Task: In the Contact  VivianMoore116@wnyc.org, schedule and save the meeting with title: 'Introducing Our Products and Services ', Select date: '18 September, 2023', select start time: 11:00:AM. Add location on call (718) 987-6582 with meeting description: For further discussion on products, kindly join the meeting.. Logged in from softage.6@softage.net
Action: Mouse moved to (15, 82)
Screenshot: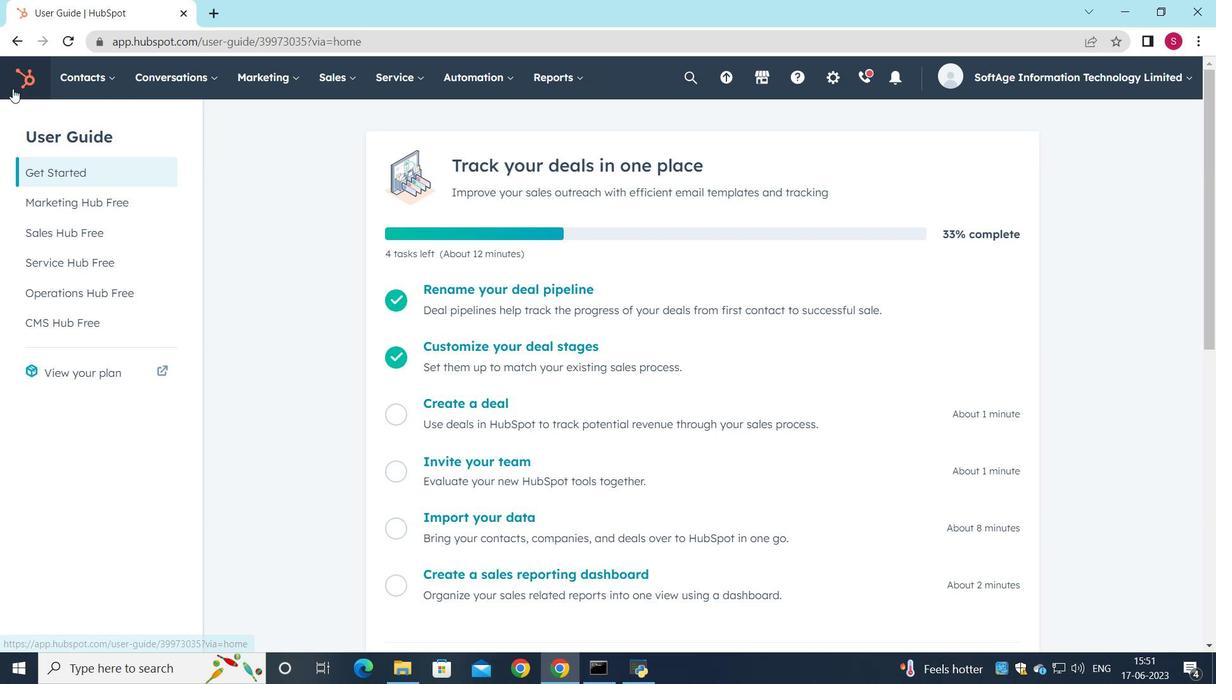 
Action: Mouse pressed left at (15, 82)
Screenshot: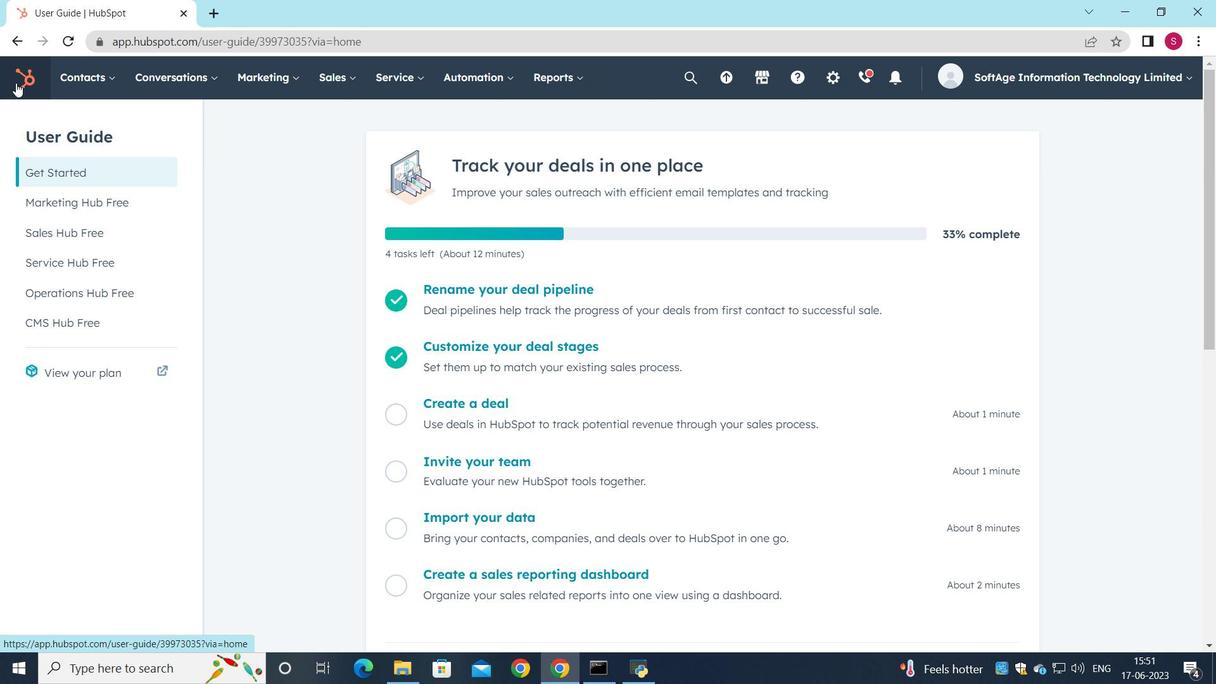 
Action: Mouse moved to (68, 71)
Screenshot: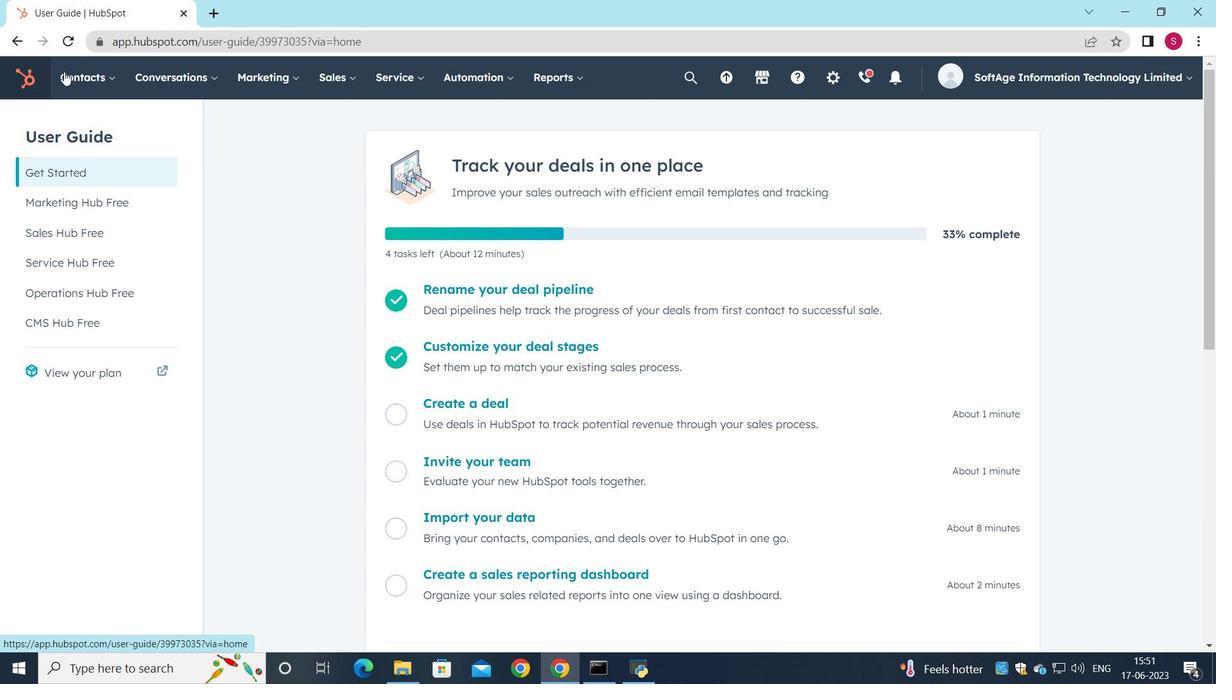 
Action: Mouse pressed left at (68, 71)
Screenshot: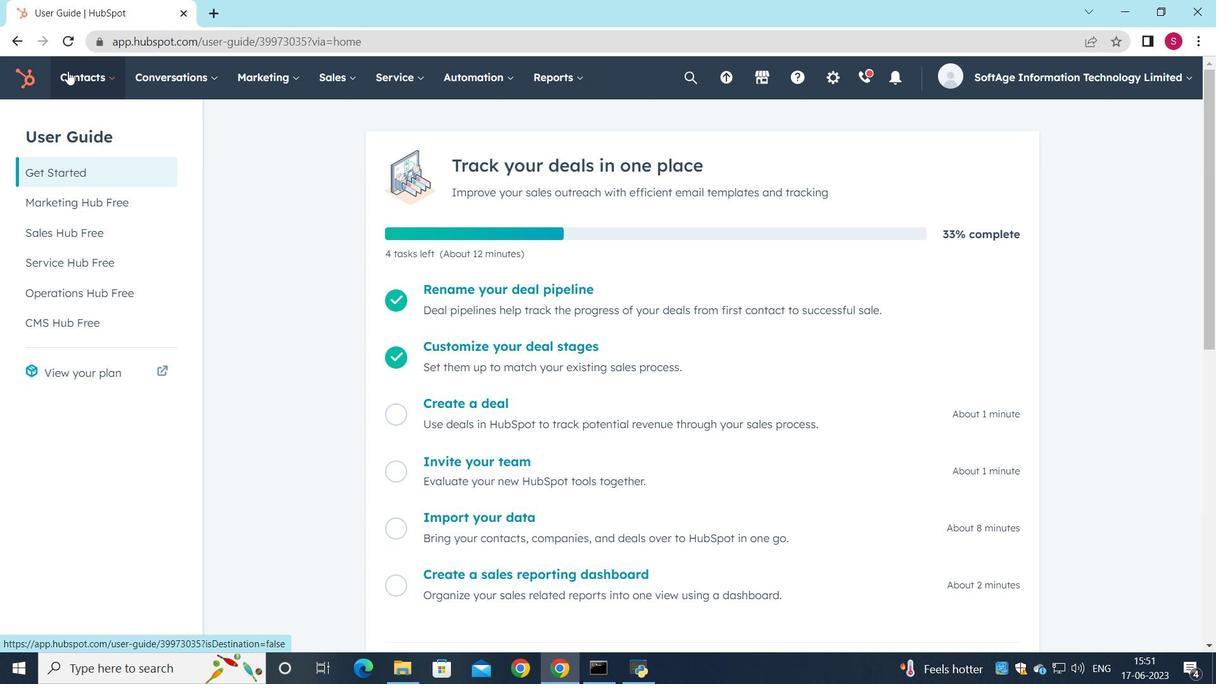 
Action: Mouse moved to (79, 119)
Screenshot: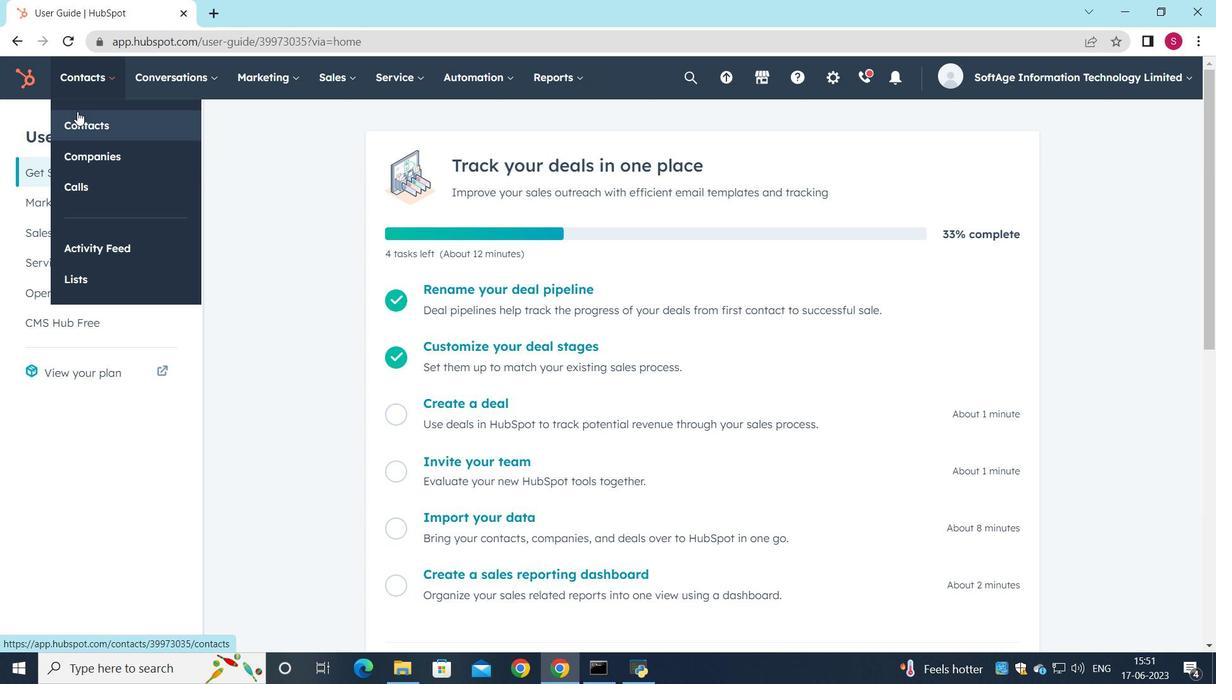 
Action: Mouse pressed left at (79, 119)
Screenshot: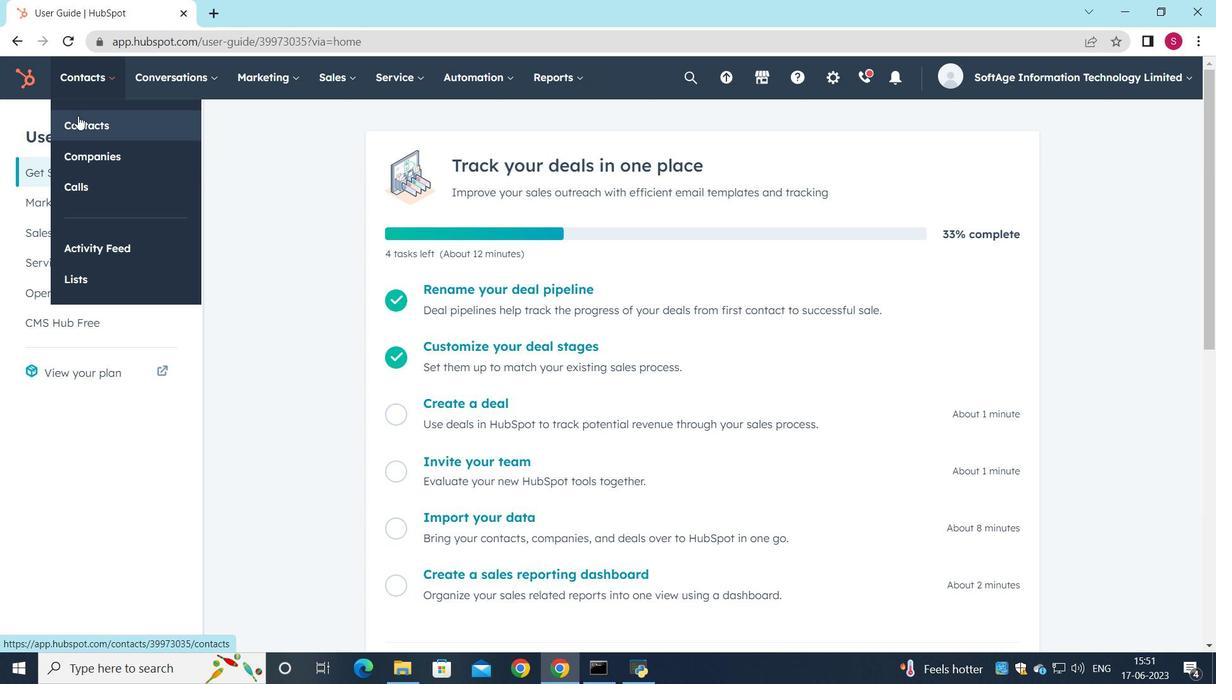 
Action: Mouse moved to (93, 258)
Screenshot: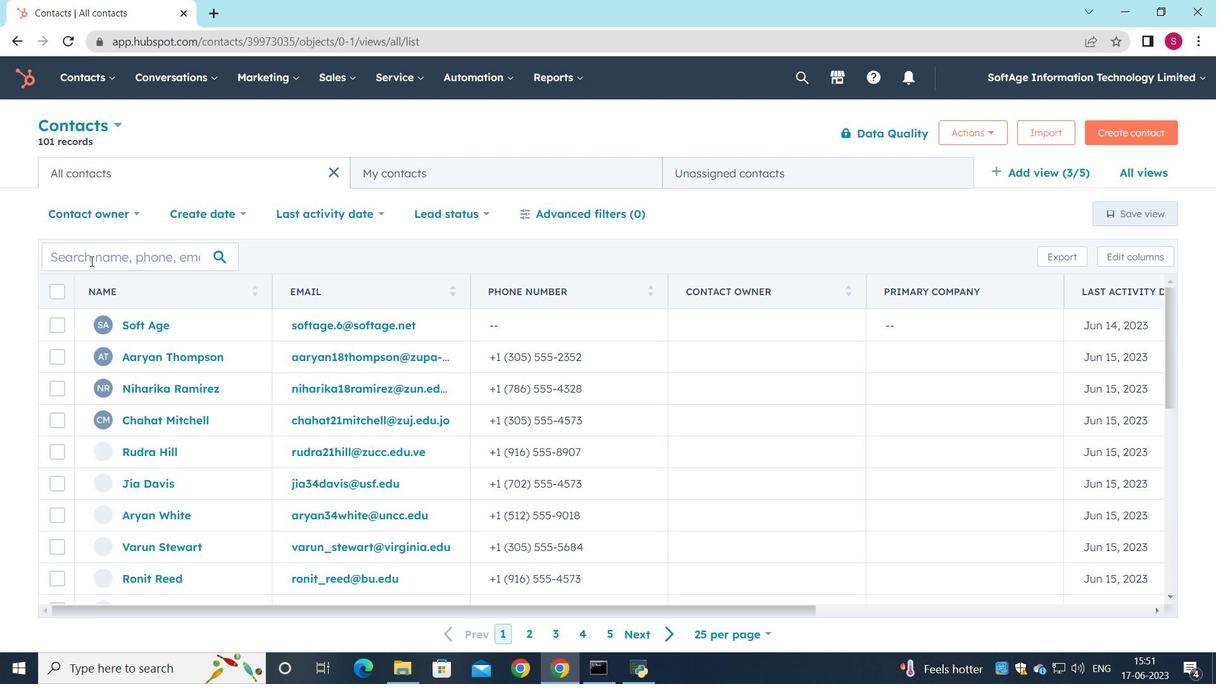 
Action: Mouse pressed left at (93, 258)
Screenshot: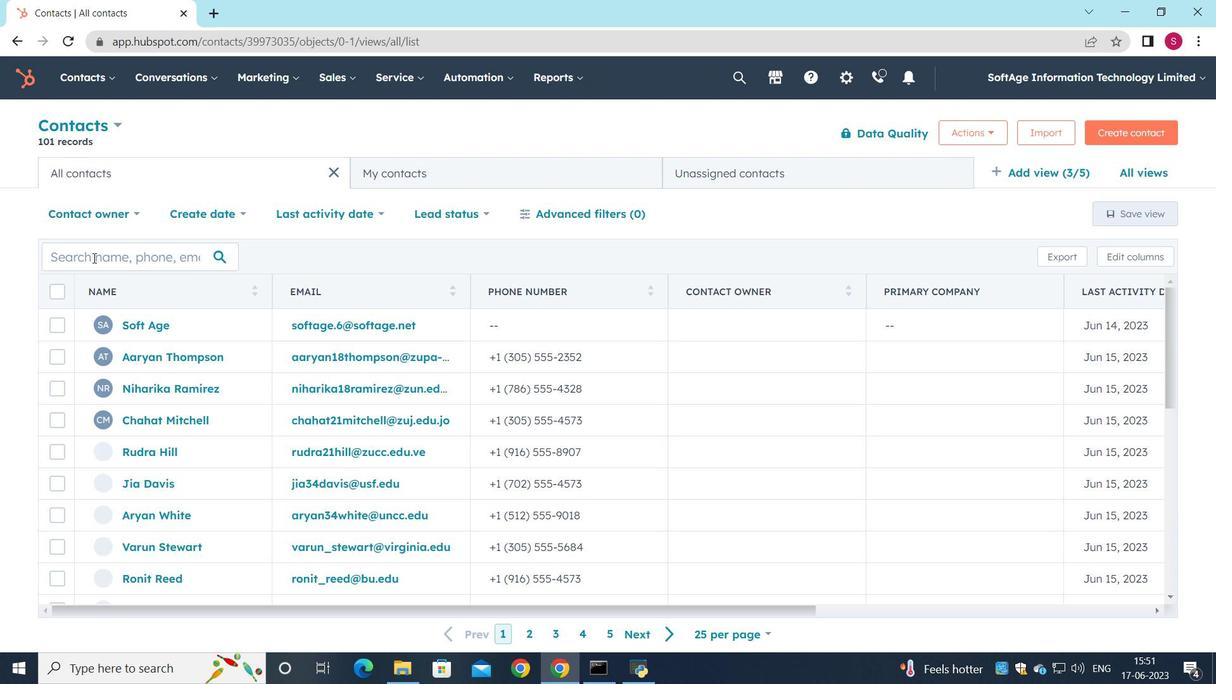 
Action: Mouse moved to (93, 258)
Screenshot: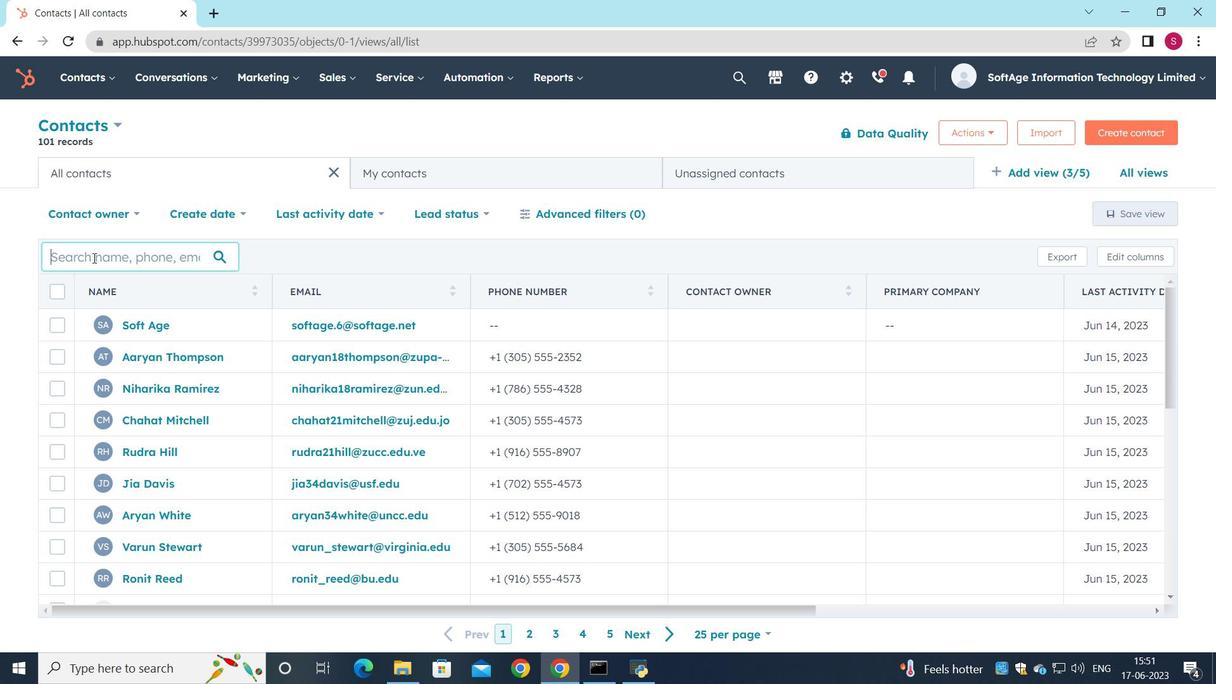 
Action: Key pressed <Key.shift>Vivian<Key.shift>Moore116<Key.shift>@wnyc.org
Screenshot: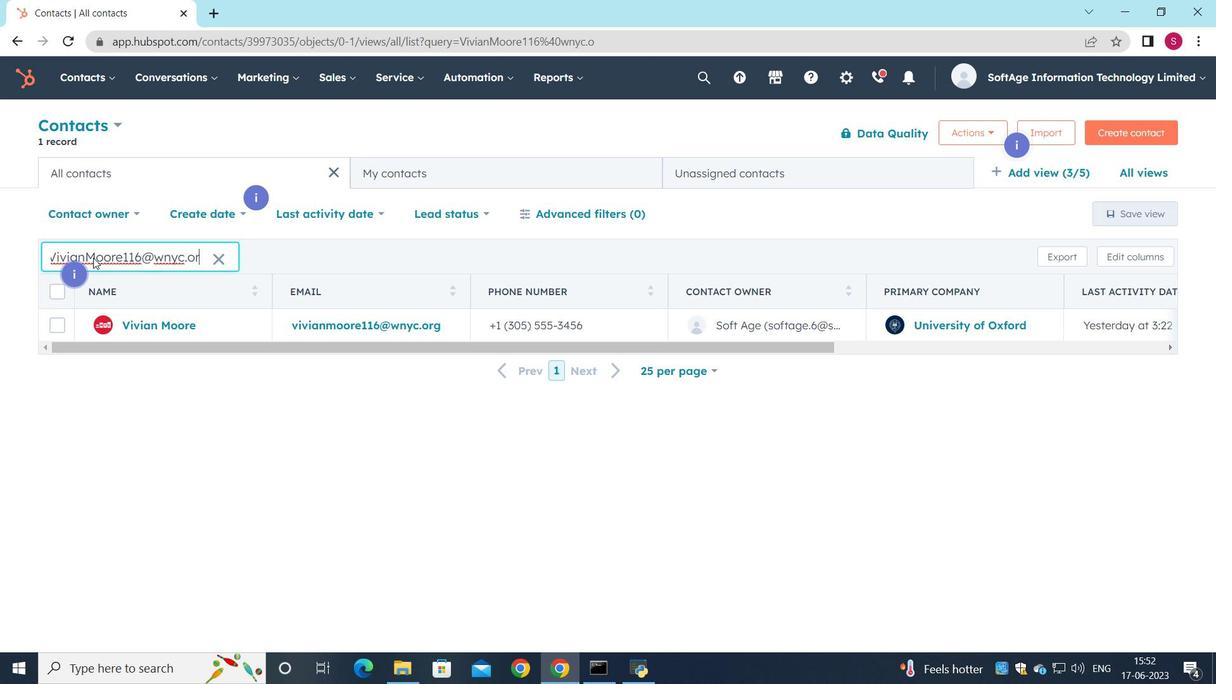 
Action: Mouse moved to (148, 326)
Screenshot: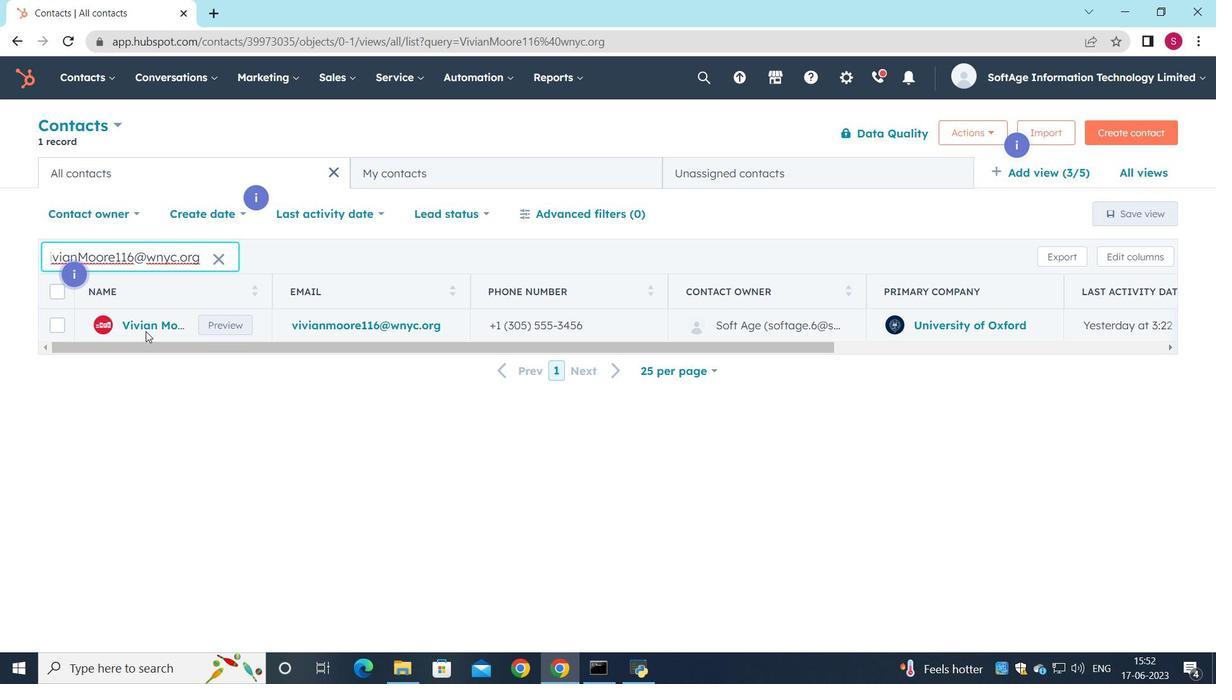 
Action: Mouse pressed left at (148, 326)
Screenshot: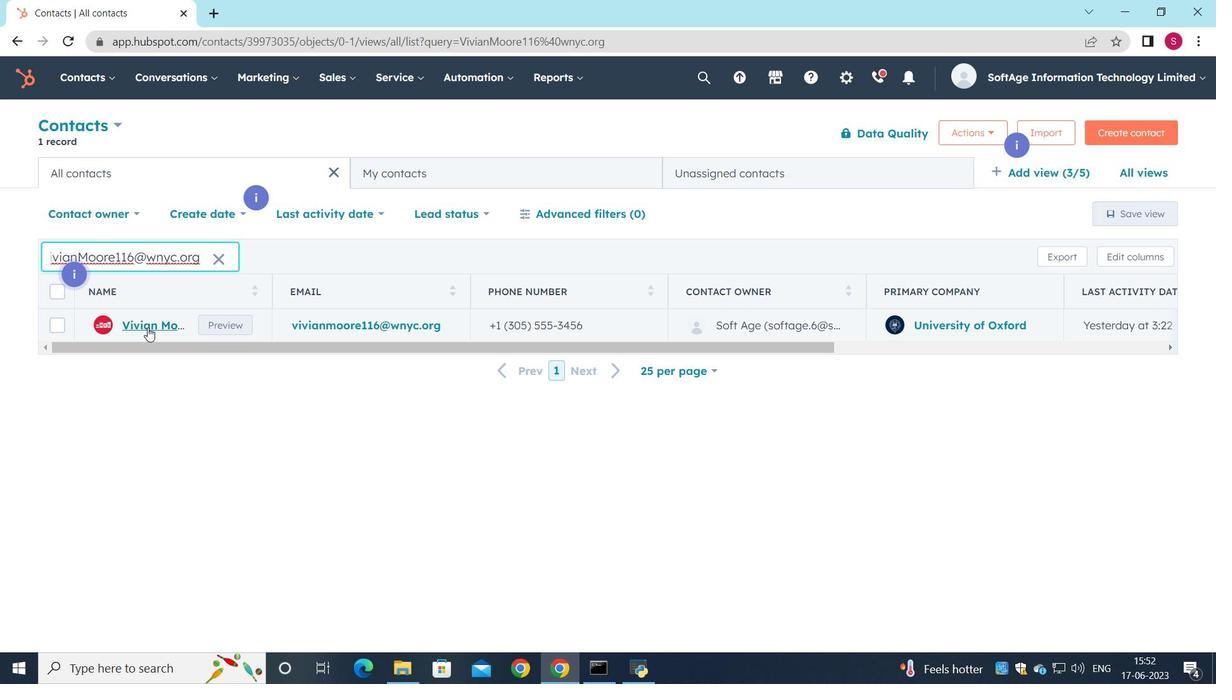 
Action: Mouse moved to (205, 279)
Screenshot: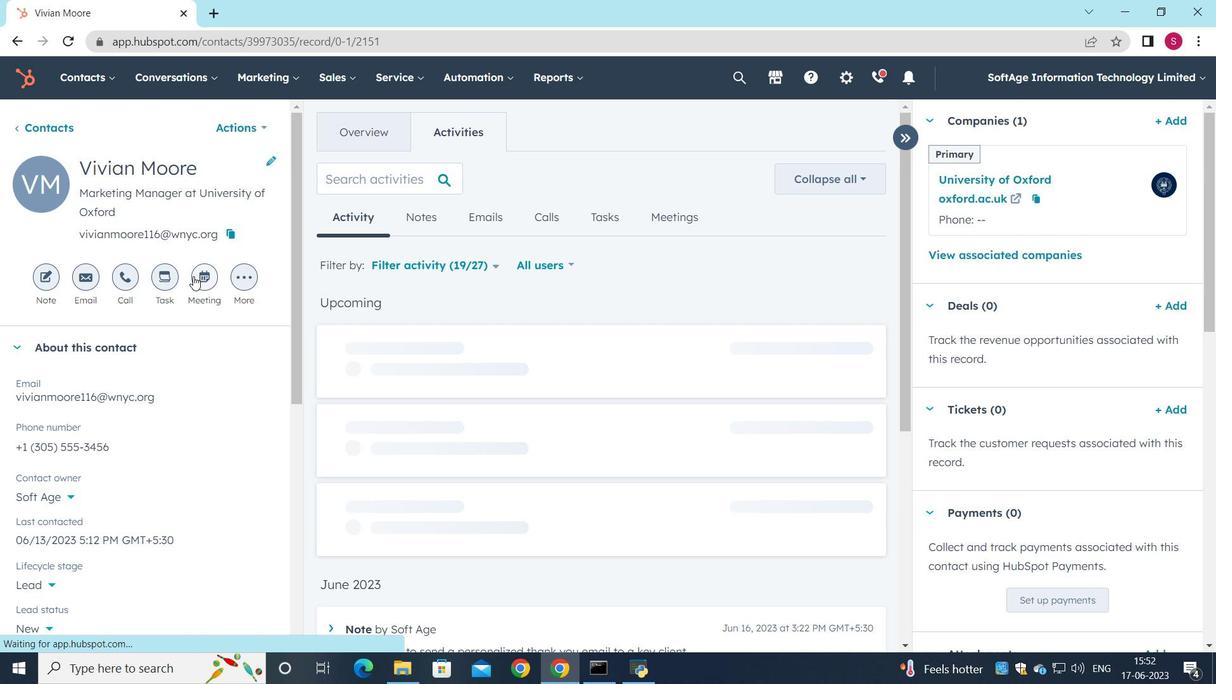 
Action: Mouse pressed left at (205, 279)
Screenshot: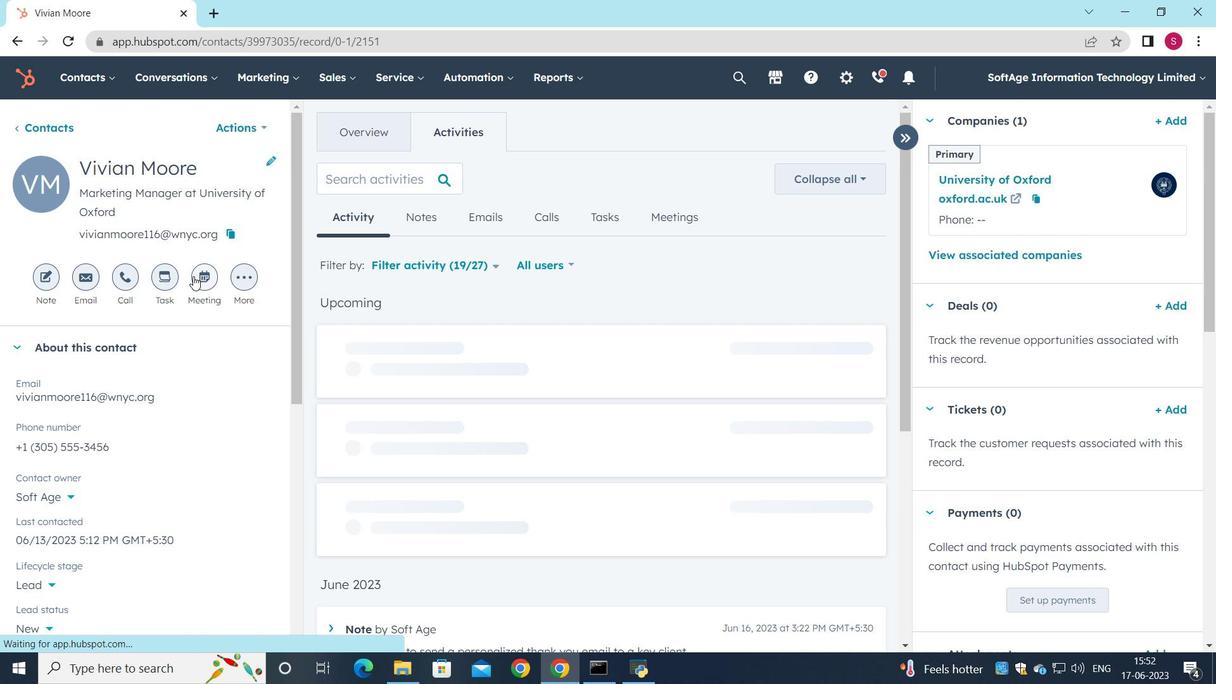 
Action: Mouse moved to (237, 250)
Screenshot: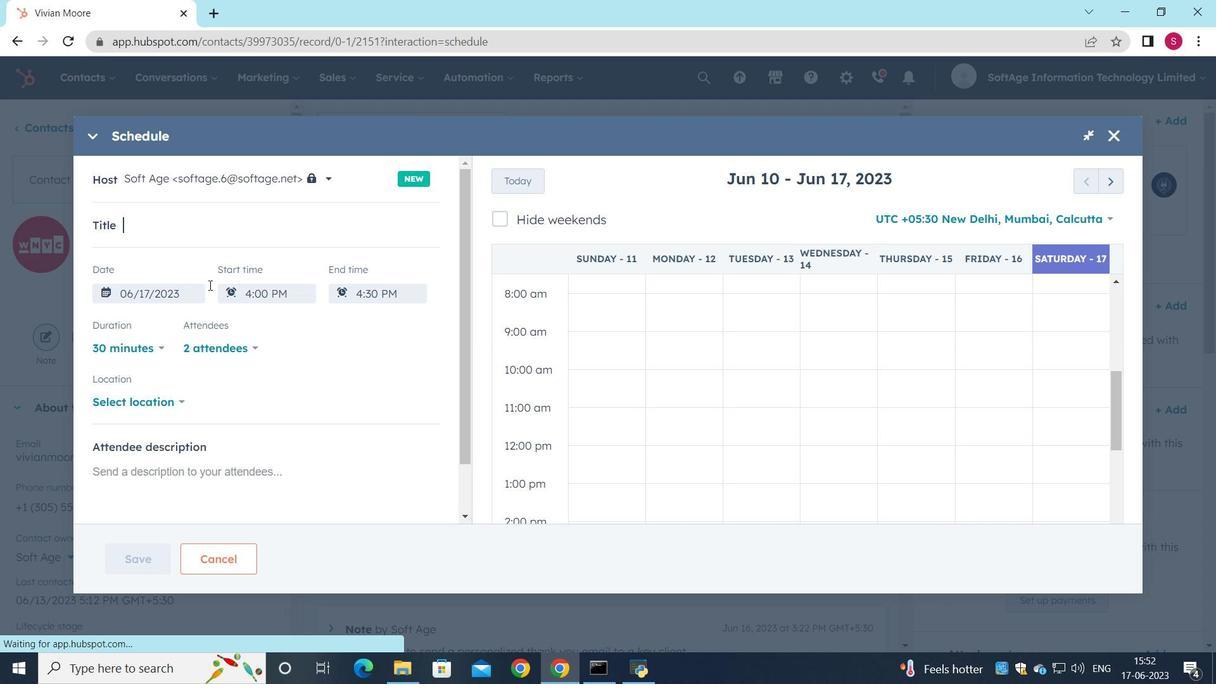 
Action: Key pressed <Key.shift_r>Introducing<Key.space><Key.shift>Our<Key.space><Key.shift><Key.shift>o<Key.backspace><Key.shift>Products<Key.space><Key.shift><Key.shift><Key.shift><Key.shift><Key.shift><Key.shift><Key.shift><Key.shift><Key.shift><Key.shift>And<Key.space><Key.shift>Services
Screenshot: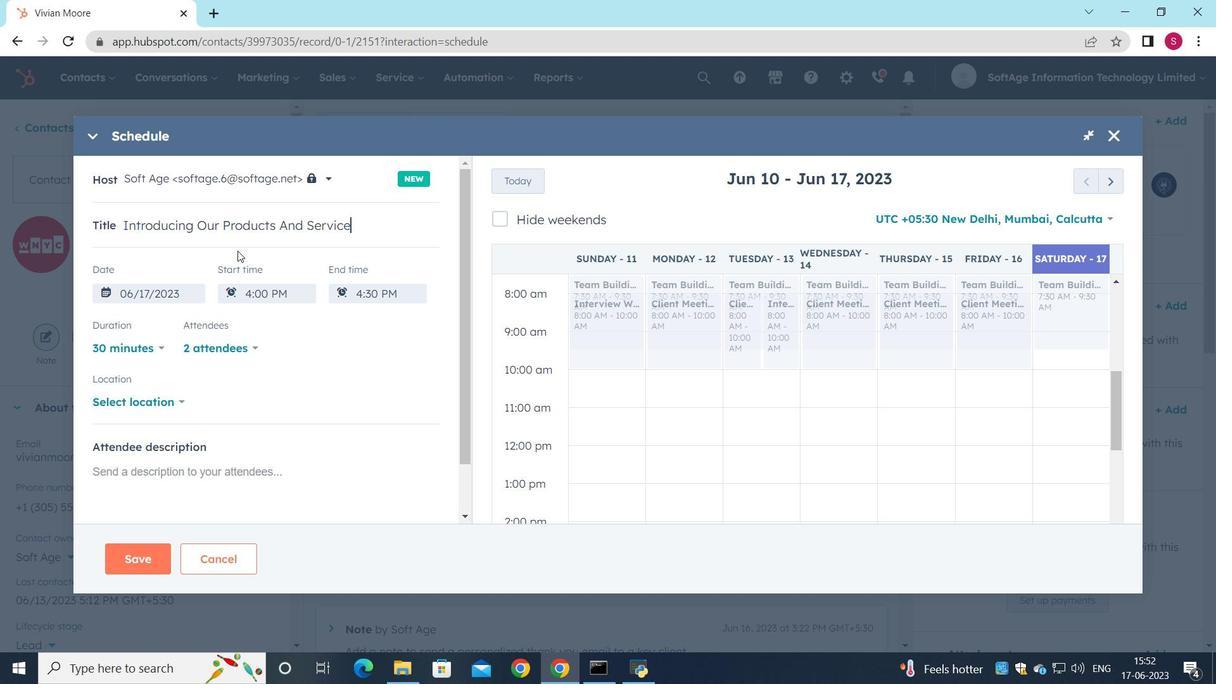 
Action: Mouse moved to (287, 226)
Screenshot: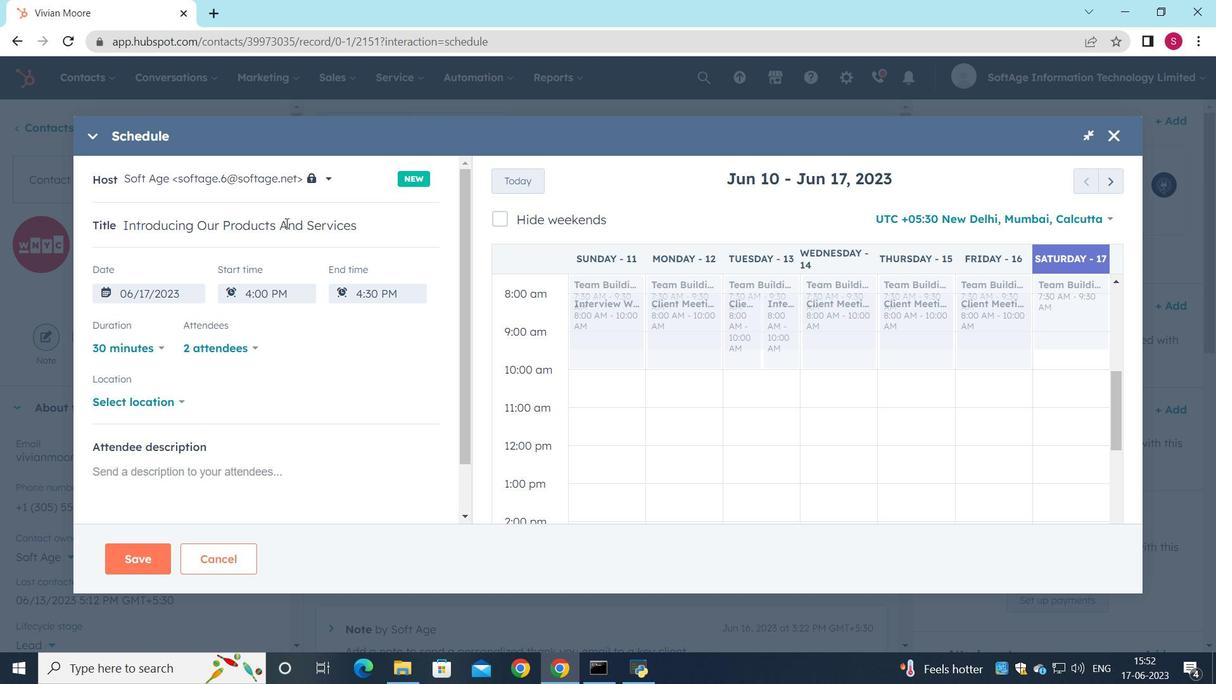 
Action: Mouse pressed left at (287, 226)
Screenshot: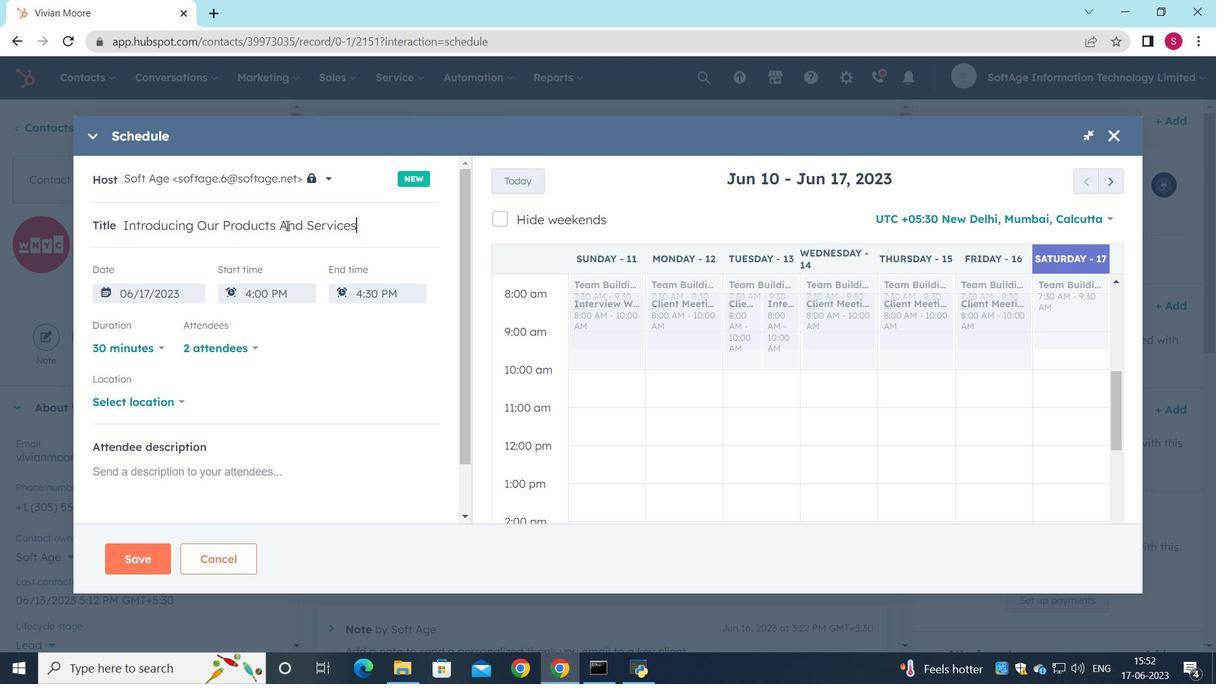 
Action: Key pressed <Key.backspace>a
Screenshot: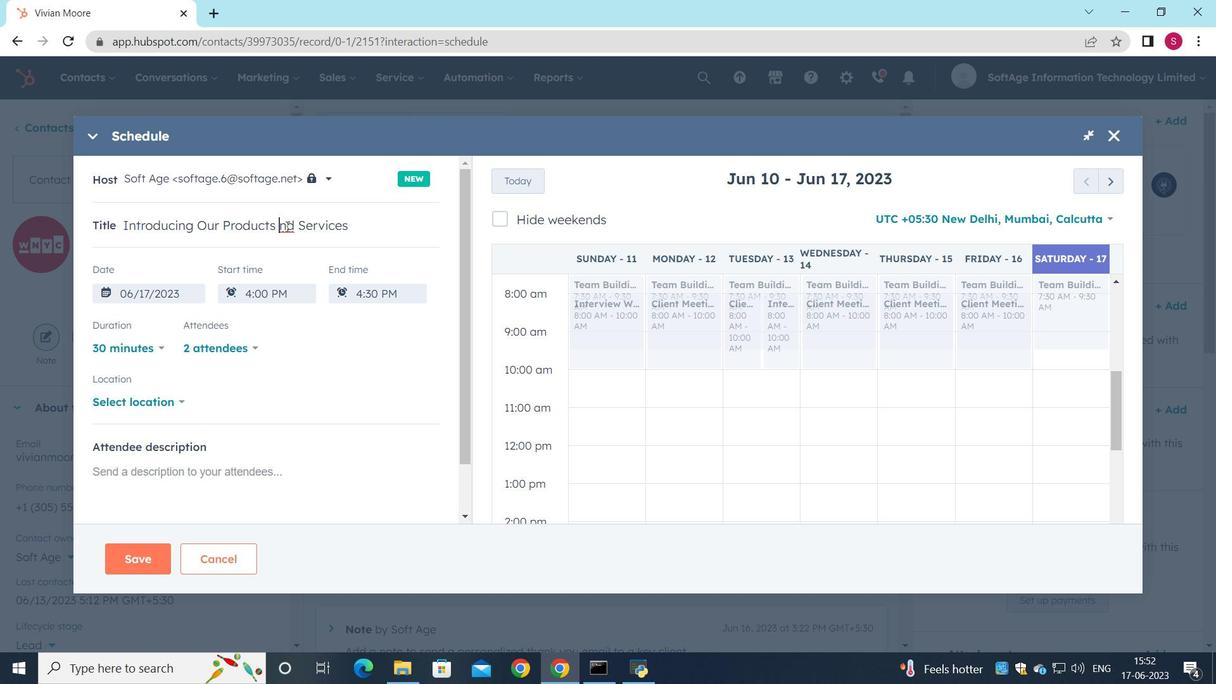 
Action: Mouse moved to (1110, 184)
Screenshot: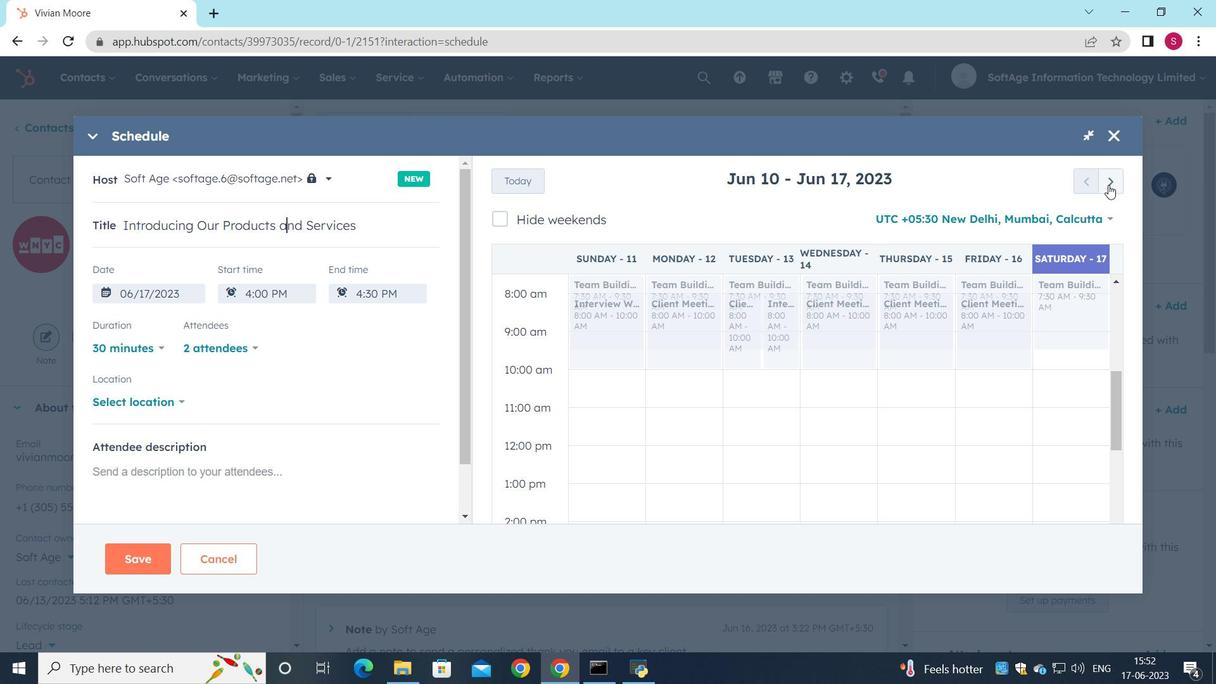 
Action: Mouse pressed left at (1110, 184)
Screenshot: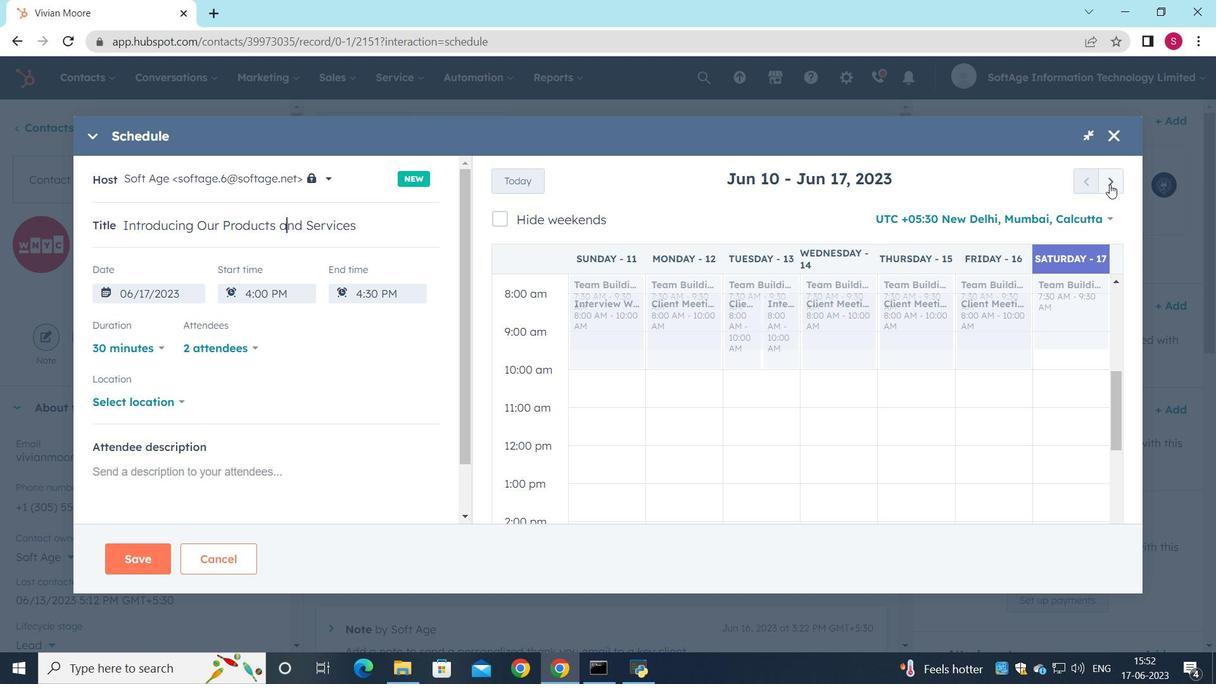 
Action: Mouse pressed left at (1110, 184)
Screenshot: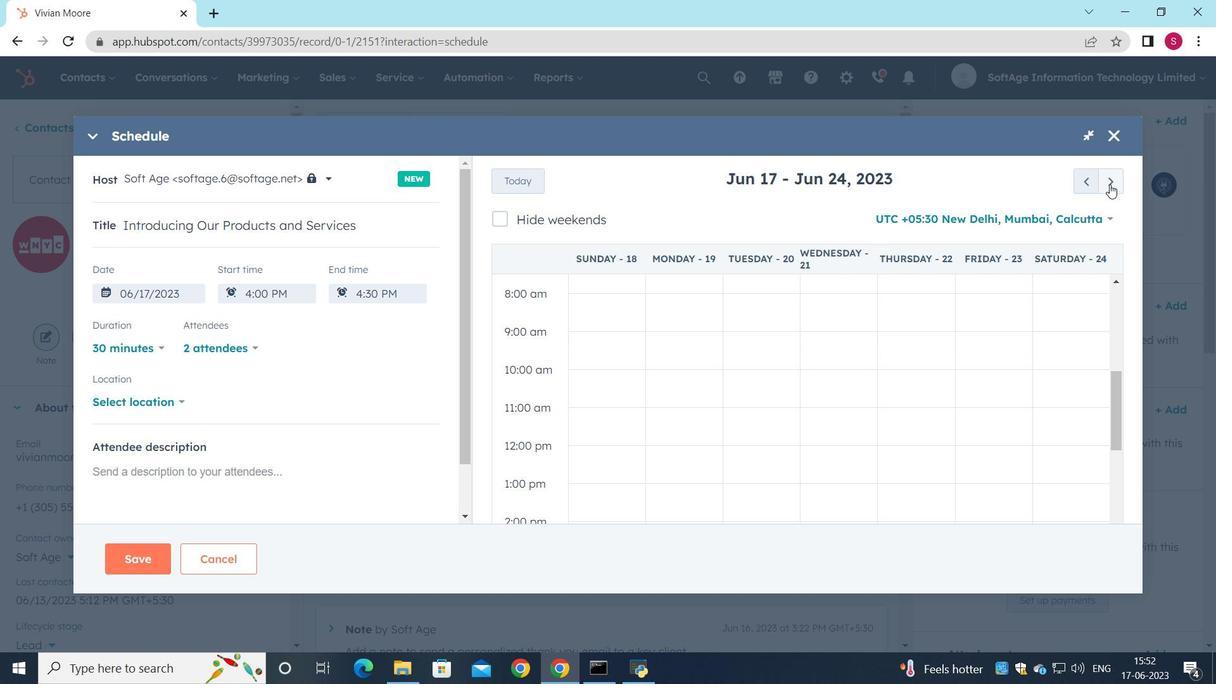 
Action: Mouse pressed left at (1110, 184)
Screenshot: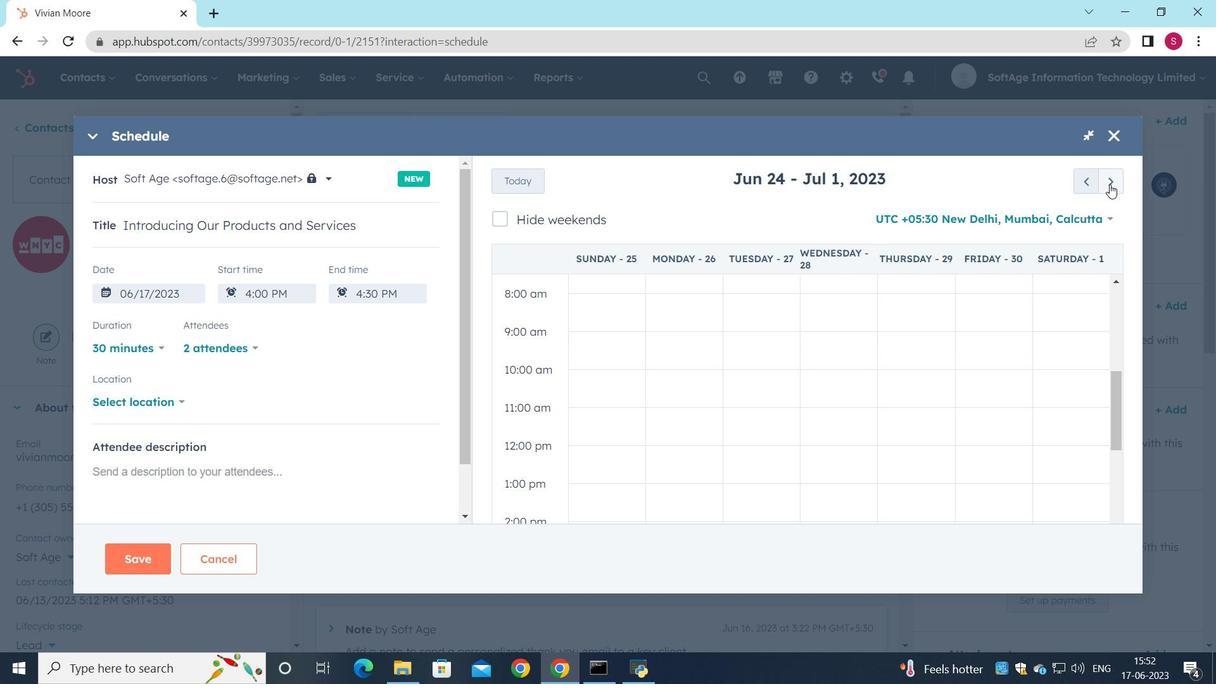
Action: Mouse pressed left at (1110, 184)
Screenshot: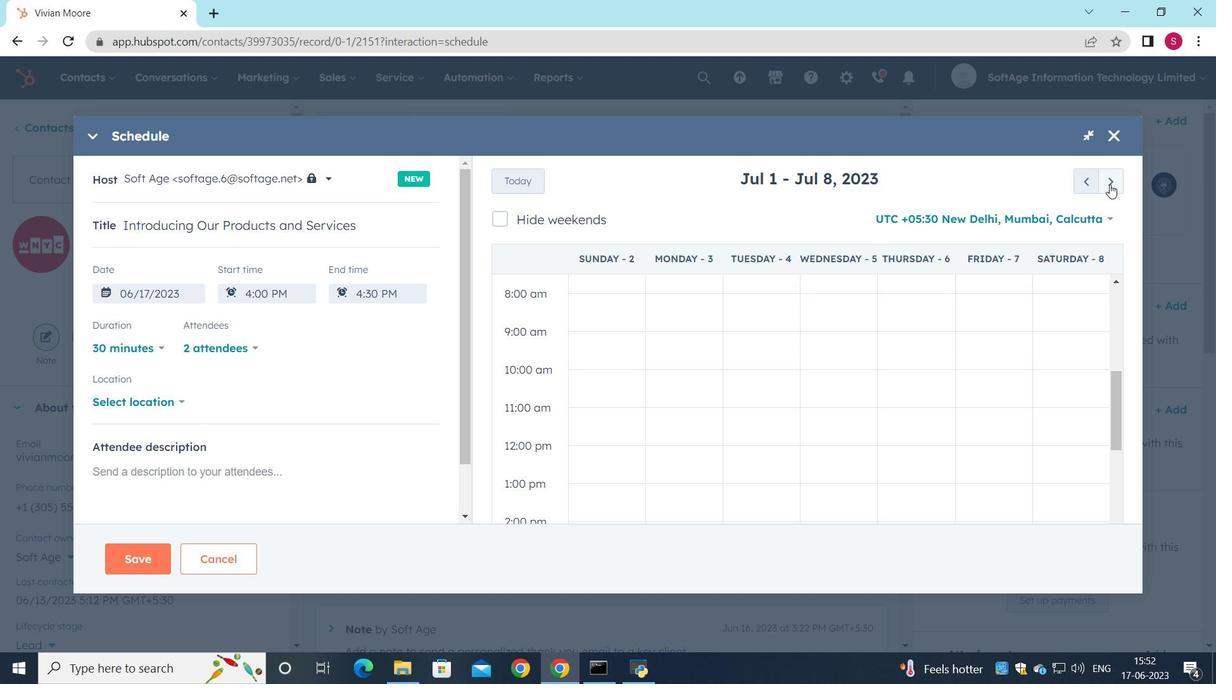 
Action: Mouse pressed left at (1110, 184)
Screenshot: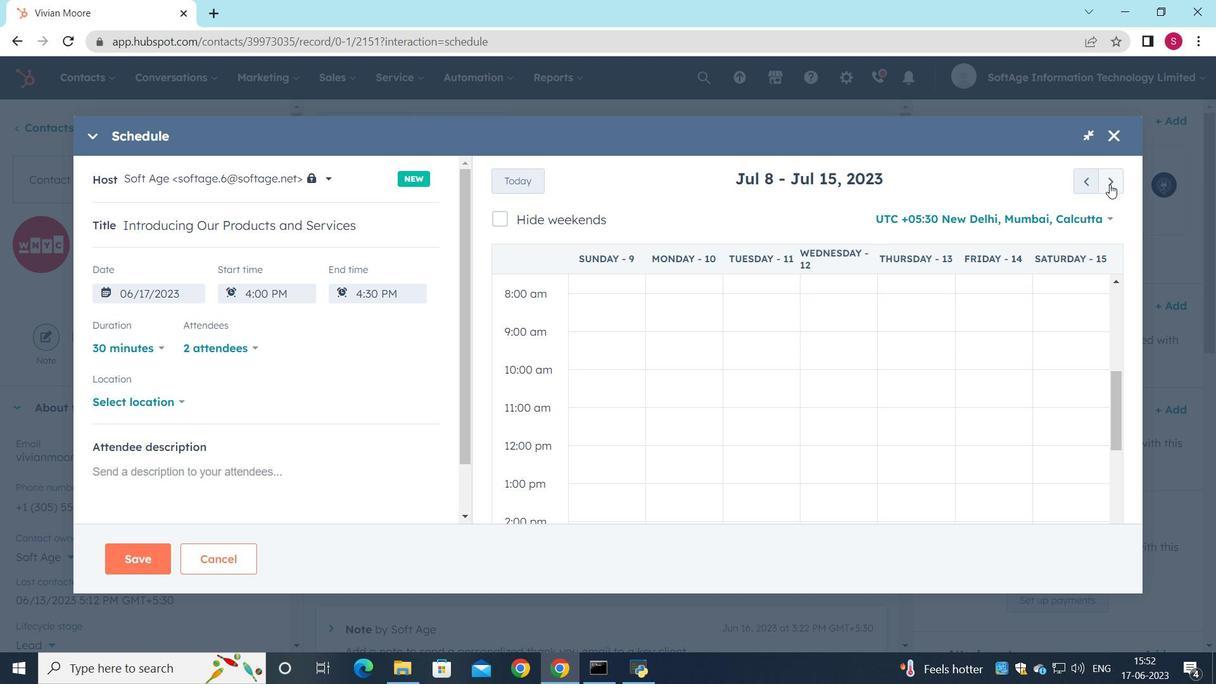 
Action: Mouse pressed left at (1110, 184)
Screenshot: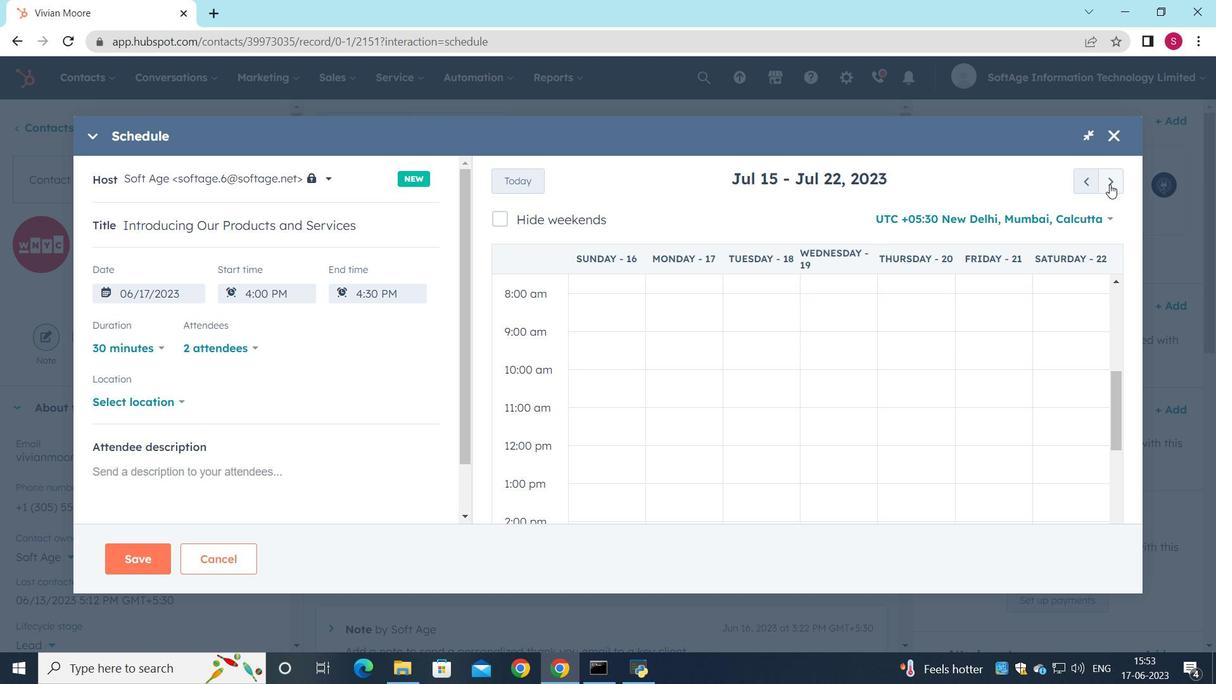 
Action: Mouse pressed left at (1110, 184)
Screenshot: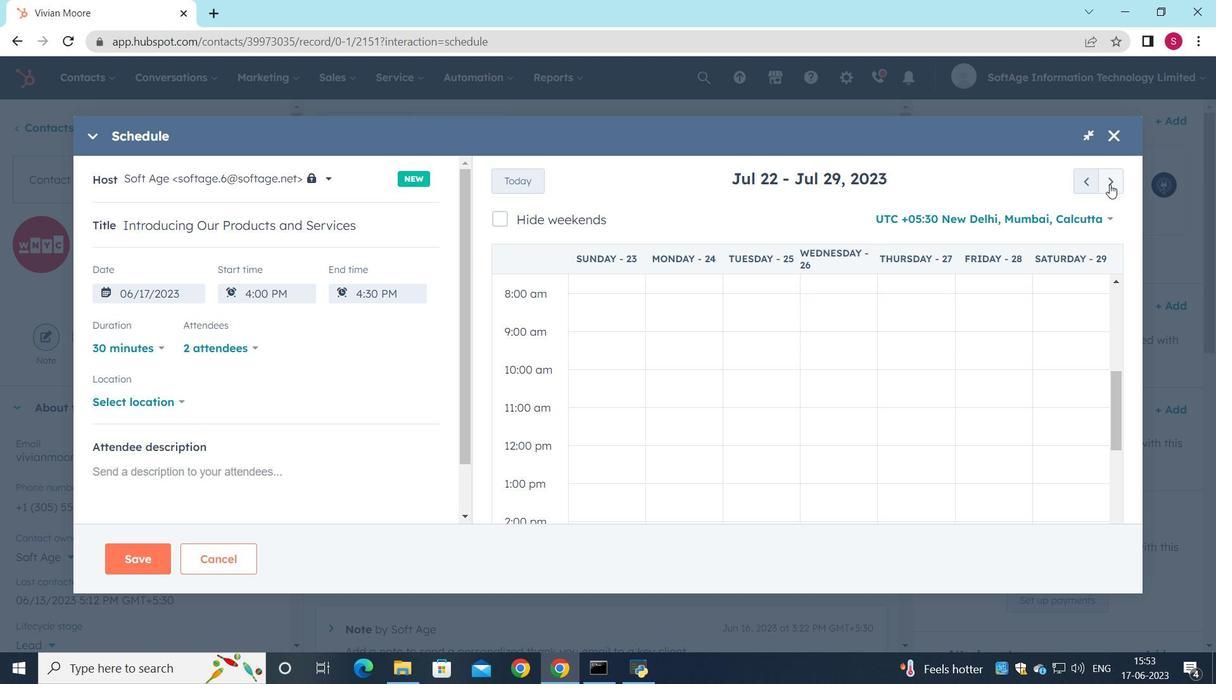 
Action: Mouse pressed left at (1110, 184)
Screenshot: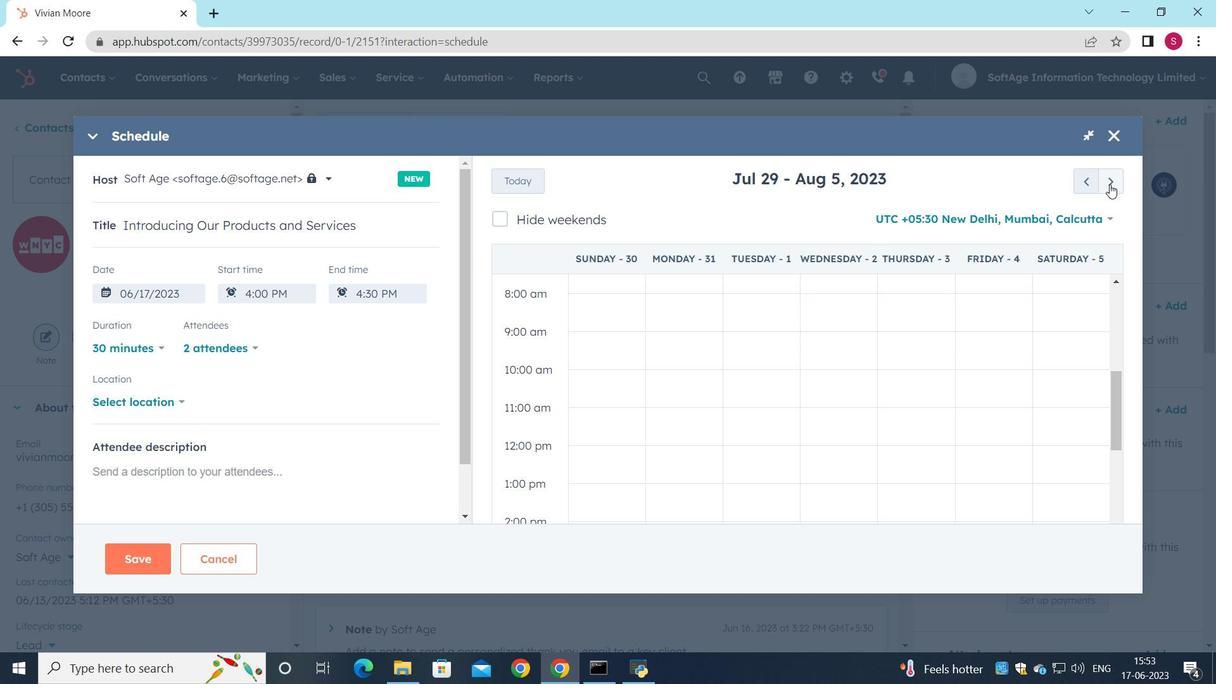 
Action: Mouse pressed left at (1110, 184)
Screenshot: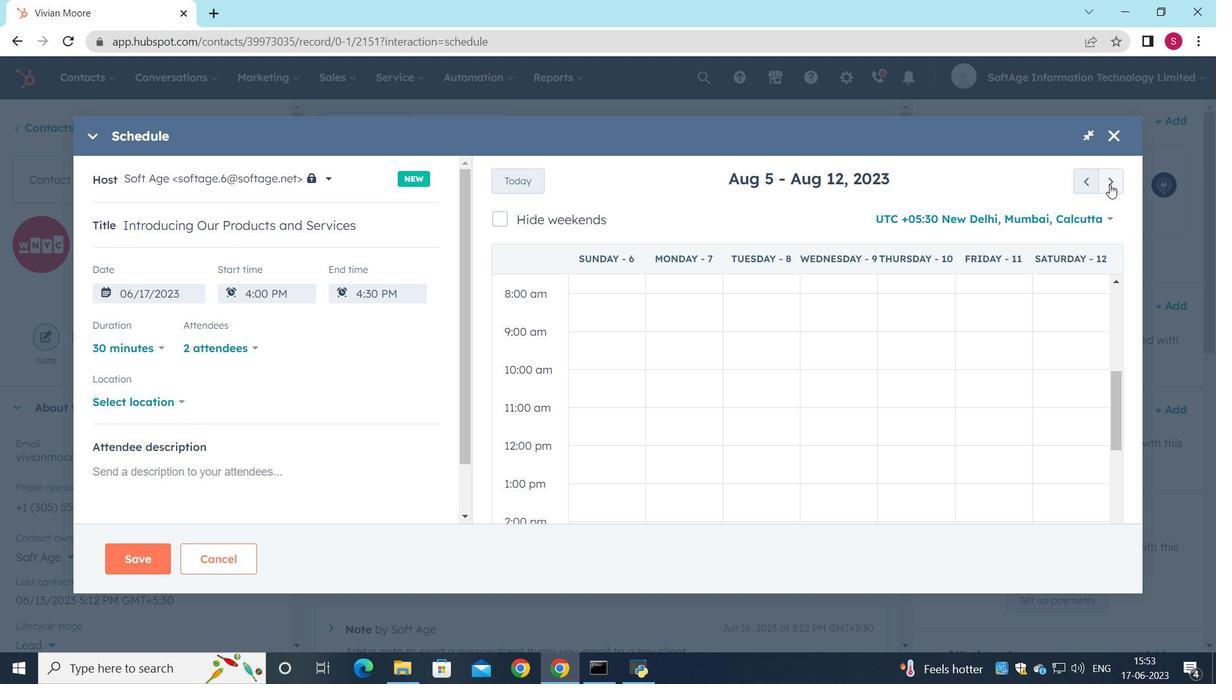
Action: Mouse pressed left at (1110, 184)
Screenshot: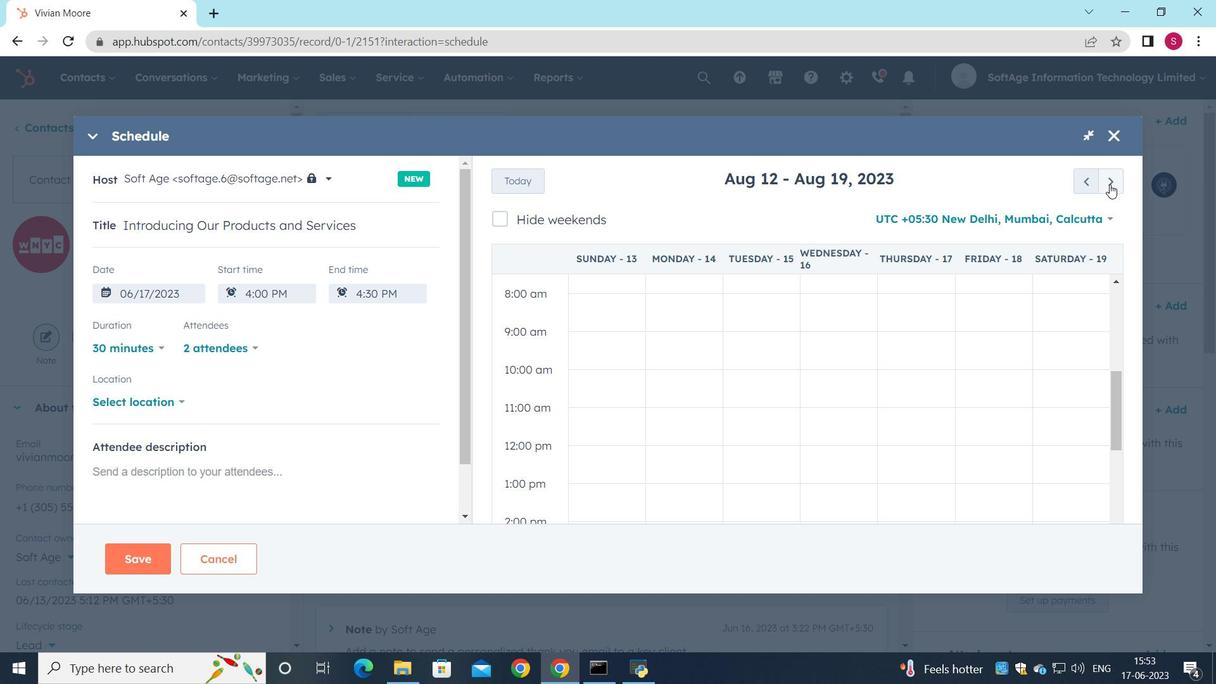 
Action: Mouse pressed left at (1110, 184)
Screenshot: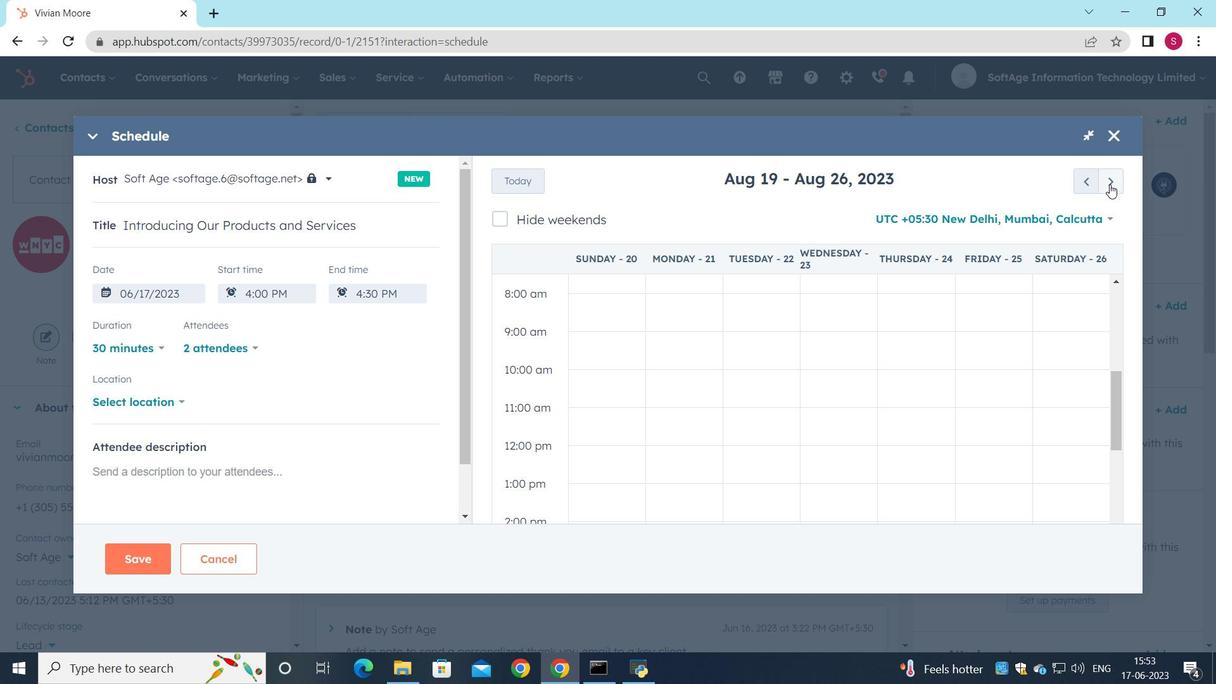 
Action: Mouse pressed left at (1110, 184)
Screenshot: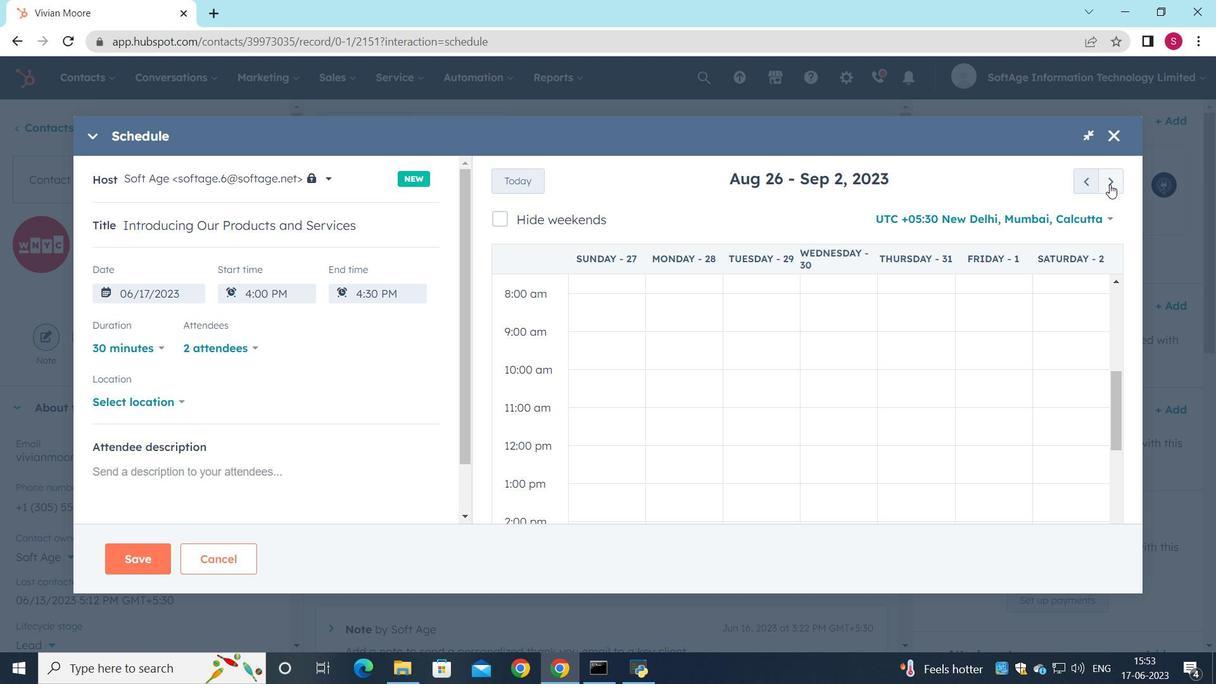 
Action: Mouse pressed left at (1110, 184)
Screenshot: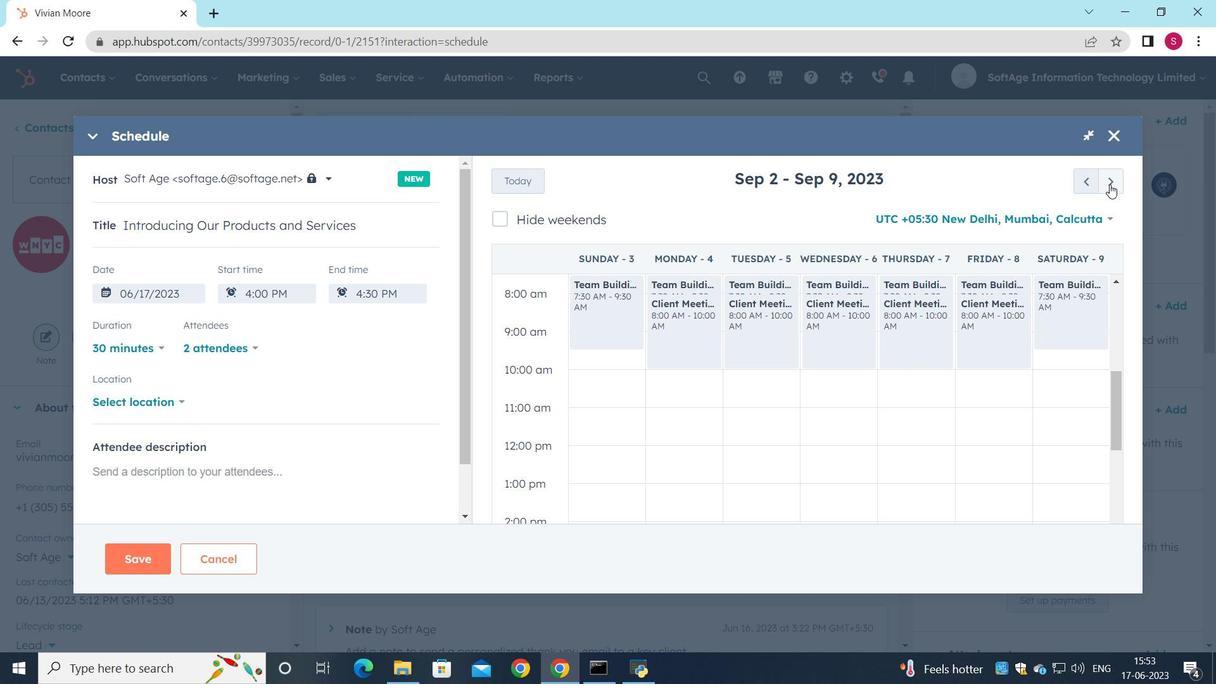 
Action: Mouse pressed left at (1110, 184)
Screenshot: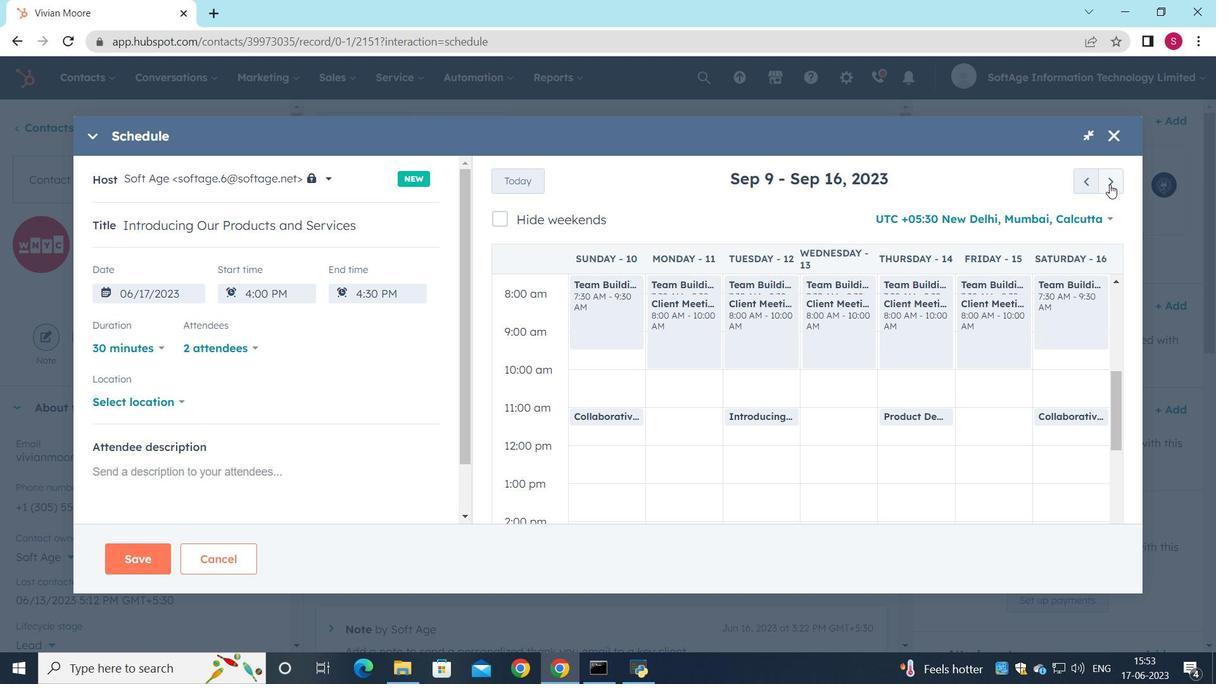 
Action: Mouse moved to (686, 414)
Screenshot: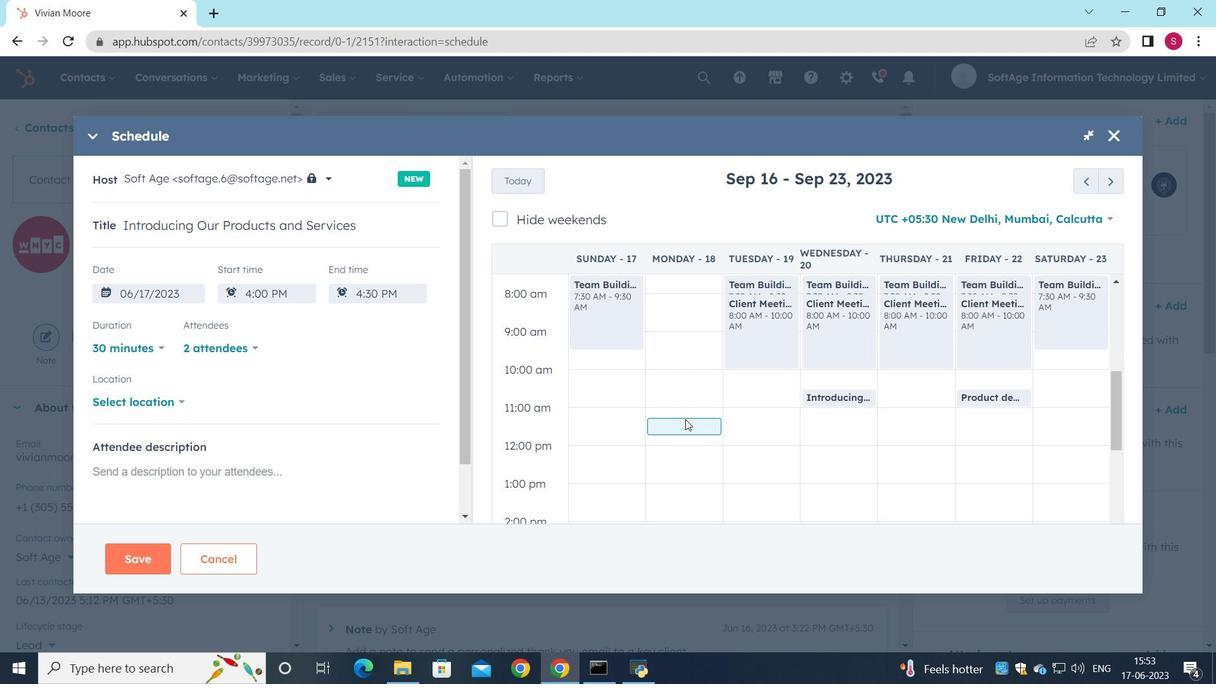 
Action: Mouse pressed left at (686, 414)
Screenshot: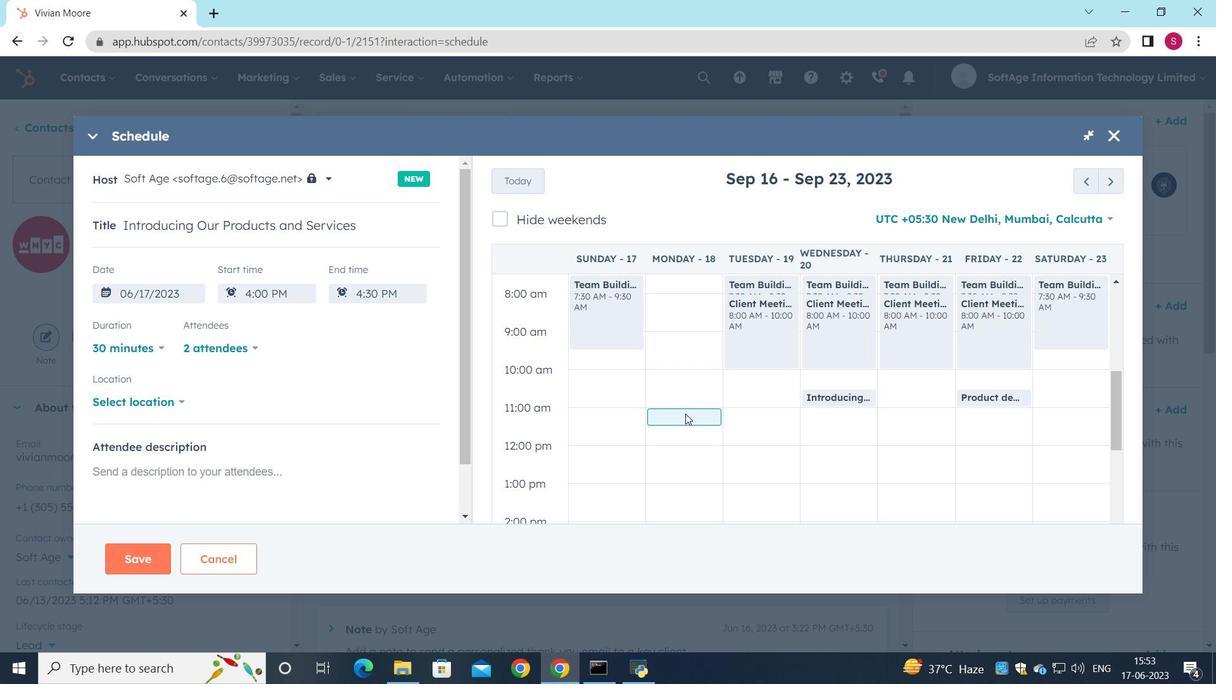 
Action: Mouse moved to (180, 401)
Screenshot: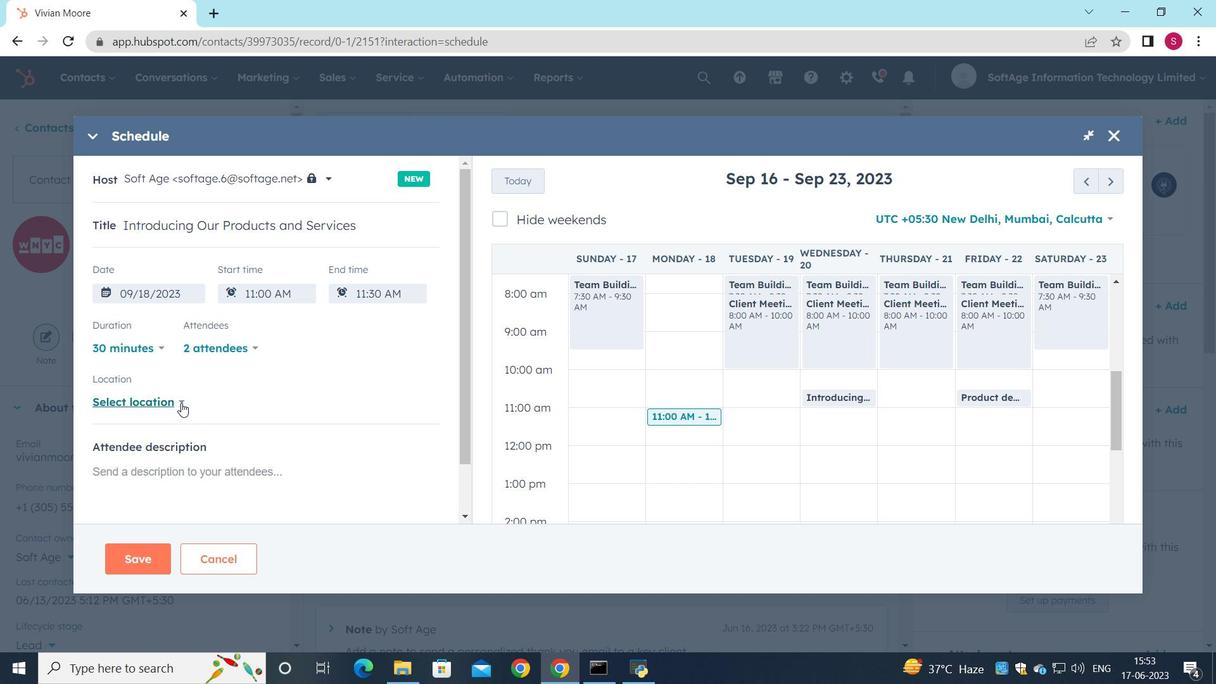 
Action: Mouse pressed left at (180, 401)
Screenshot: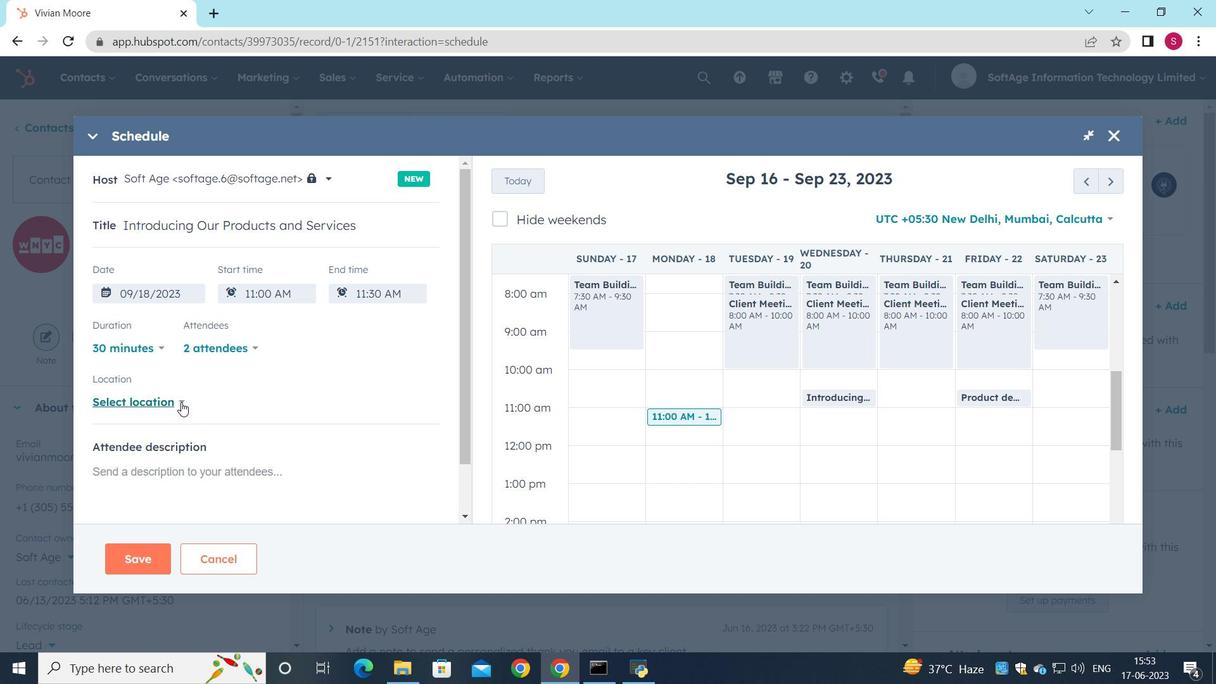 
Action: Mouse moved to (254, 351)
Screenshot: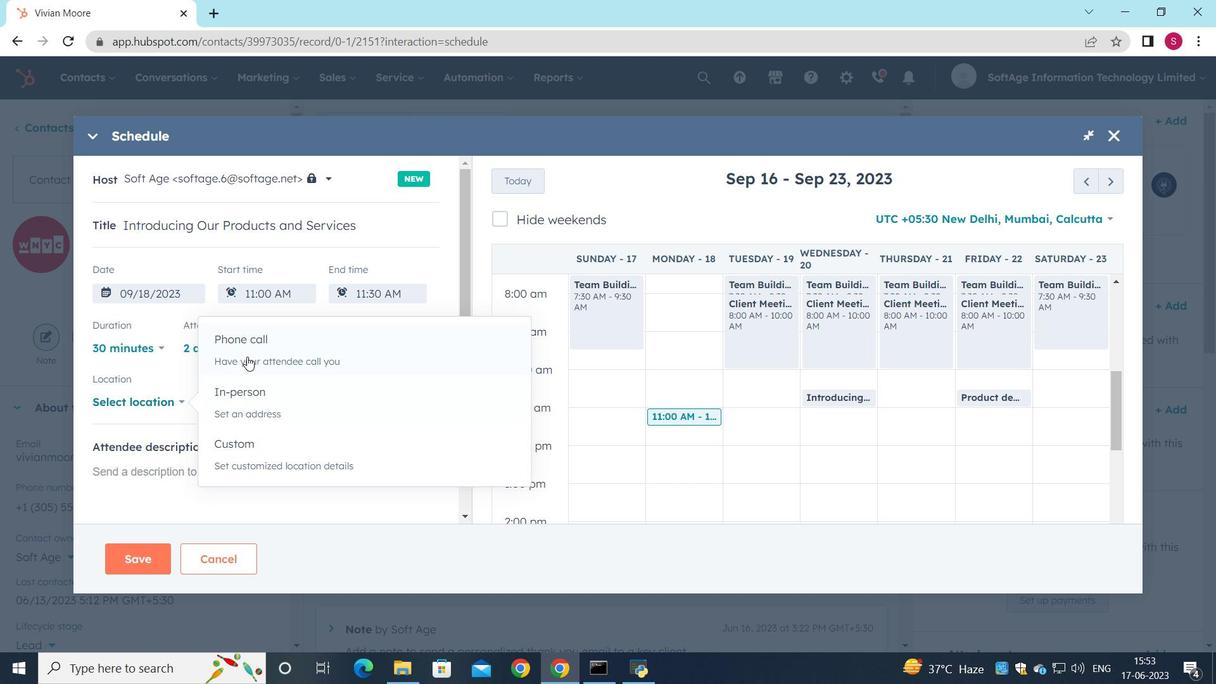 
Action: Mouse pressed left at (254, 351)
Screenshot: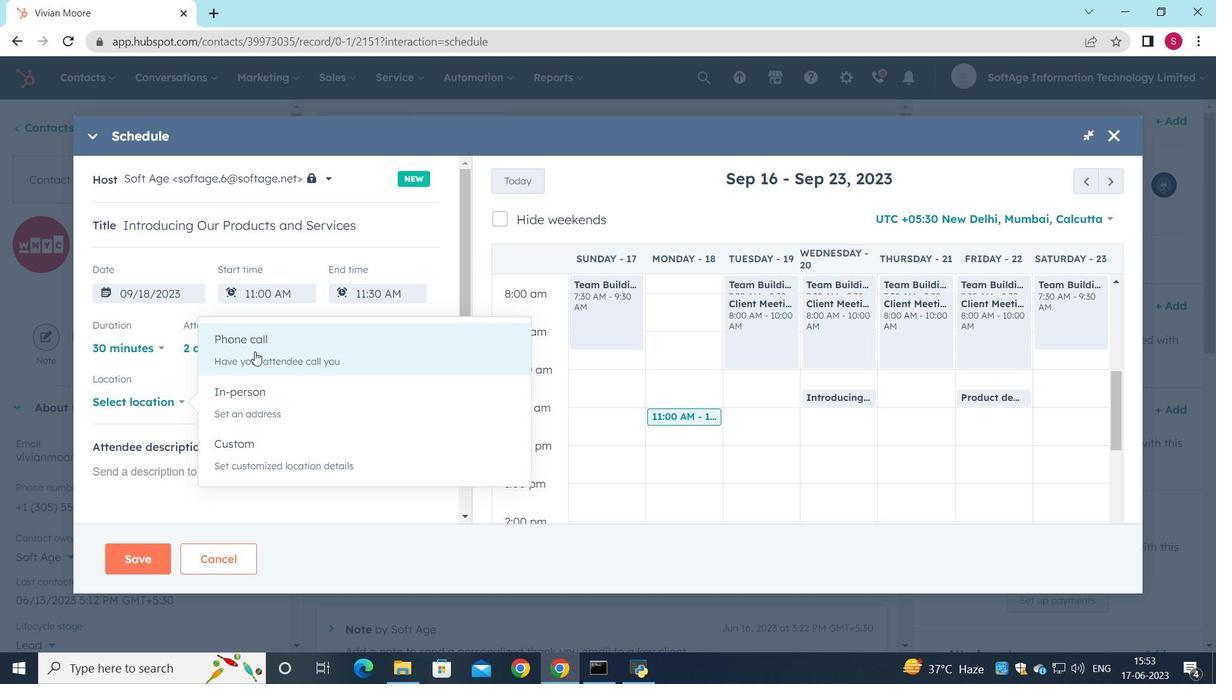
Action: Mouse moved to (244, 394)
Screenshot: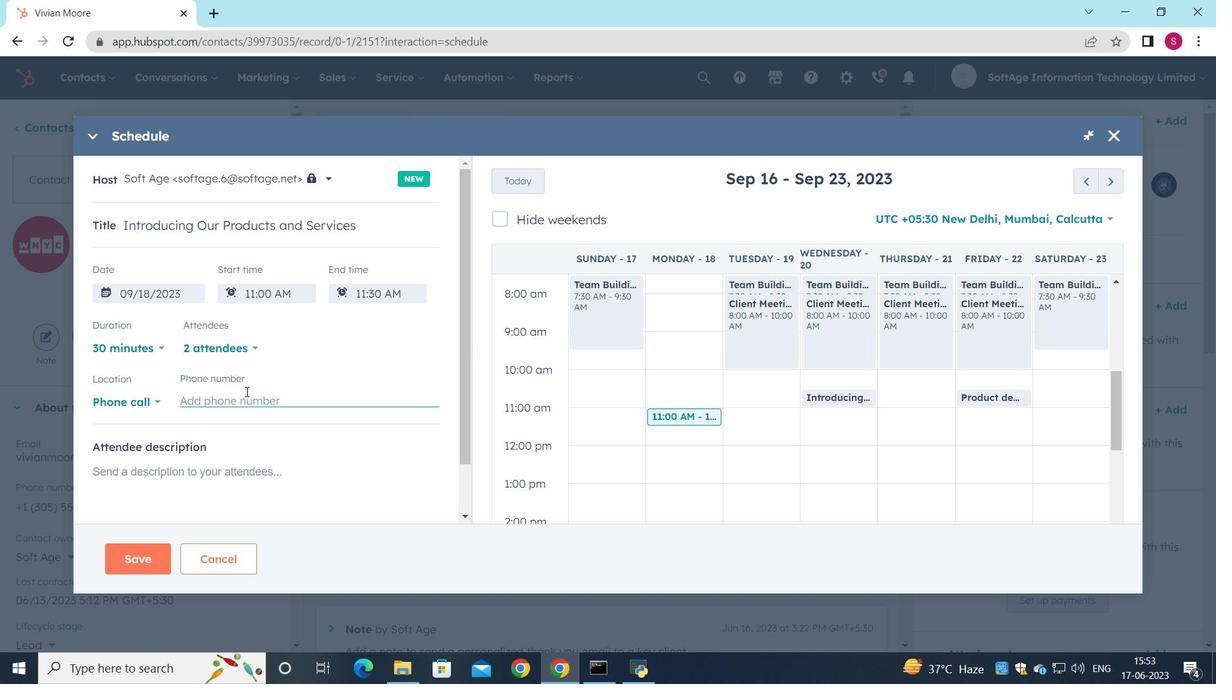 
Action: Mouse pressed left at (244, 394)
Screenshot: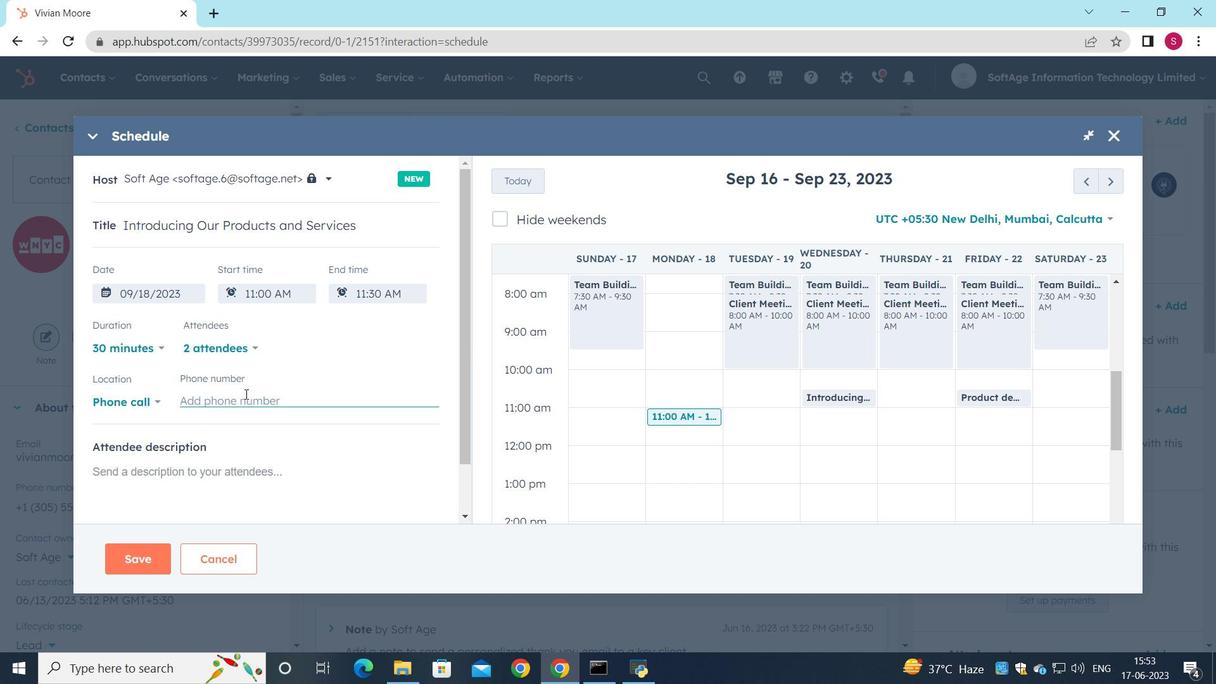 
Action: Key pressed <Key.shift_r>(718<Key.shift_r>)<Key.space>987-6582
Screenshot: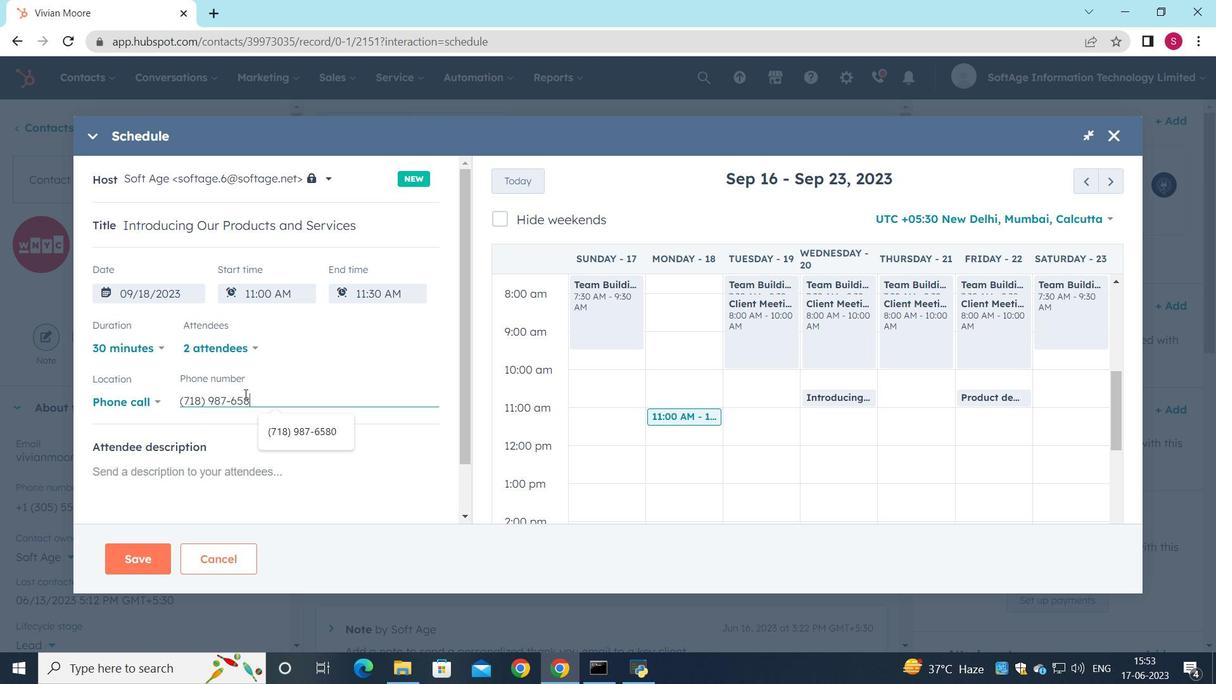 
Action: Mouse moved to (165, 466)
Screenshot: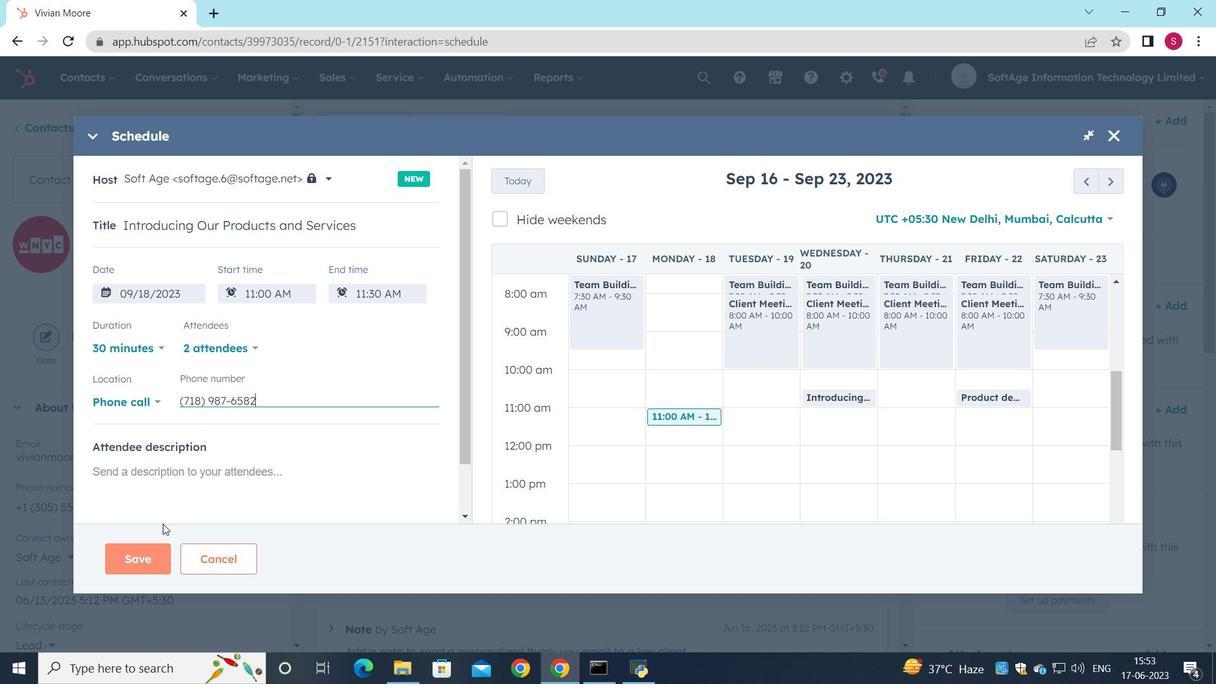 
Action: Mouse pressed left at (165, 466)
Screenshot: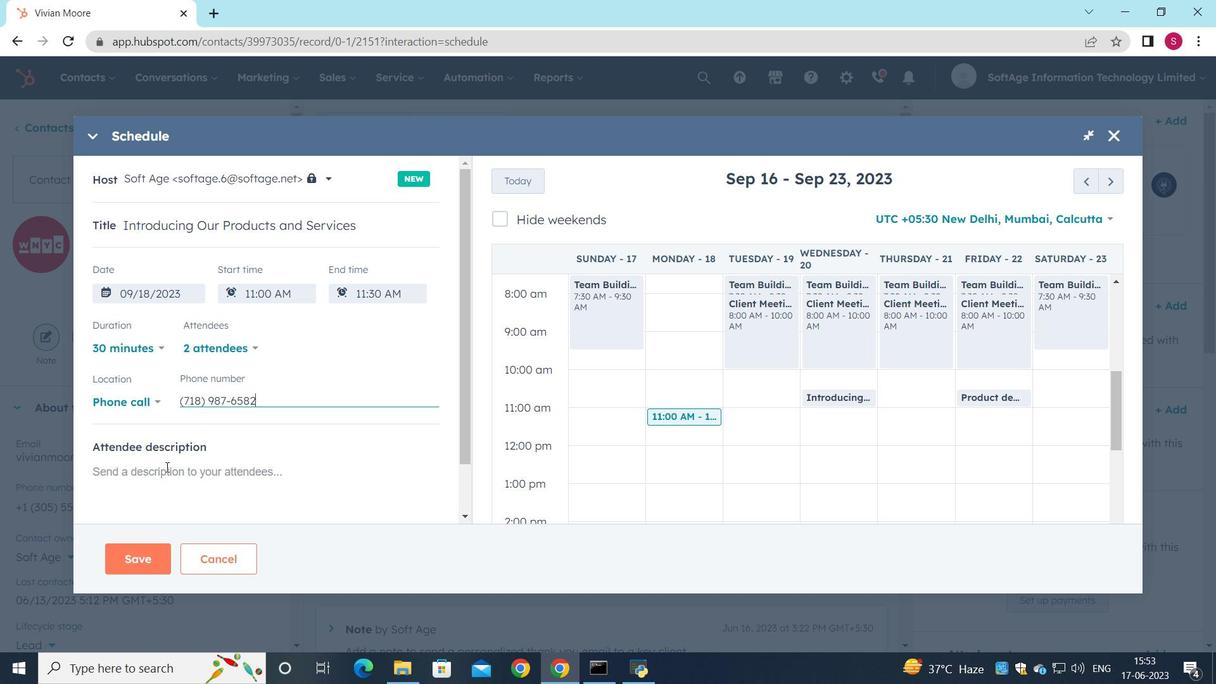 
Action: Key pressed <Key.shift><Key.shift><Key.shift><Key.shift><Key.shift><Key.shift><Key.shift><Key.shift><Key.shift><Key.shift><Key.shift>For<Key.space>further<Key.space>discussion<Key.space>on<Key.space>products<Key.space><Key.backspace>,<Key.space>kindk<Key.backspace>ly<Key.space>join<Key.space>the<Key.space>meeting.
Screenshot: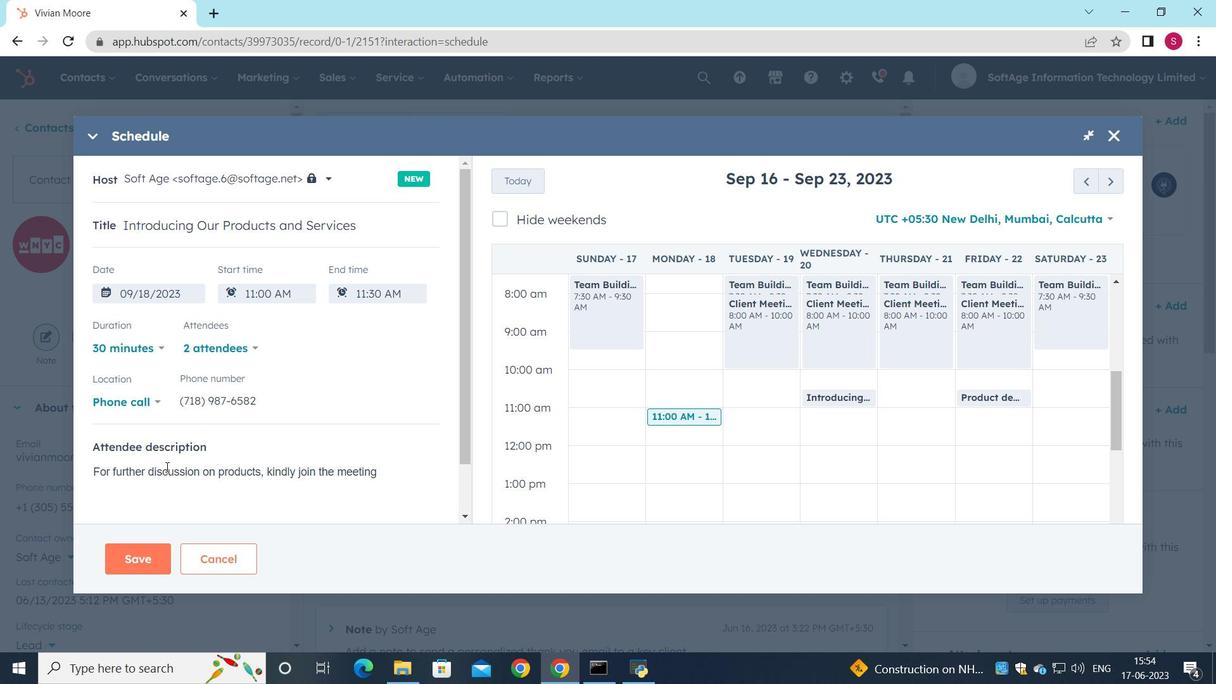 
Action: Mouse moved to (142, 545)
Screenshot: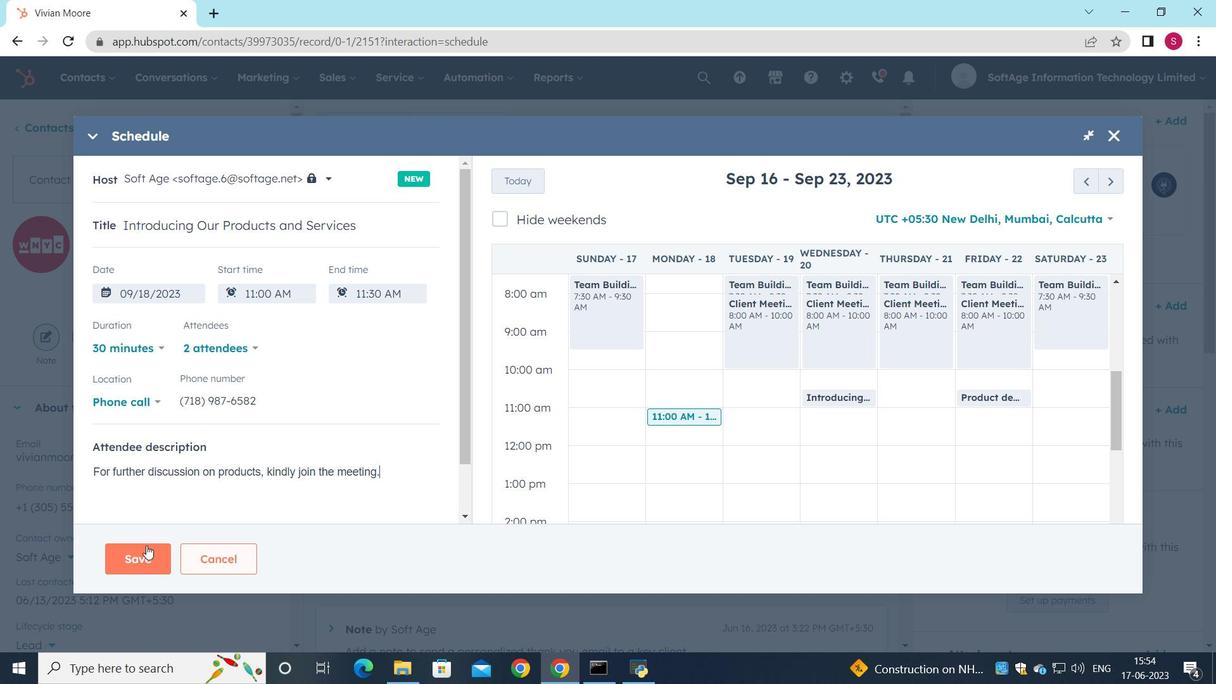 
Action: Mouse pressed left at (142, 545)
Screenshot: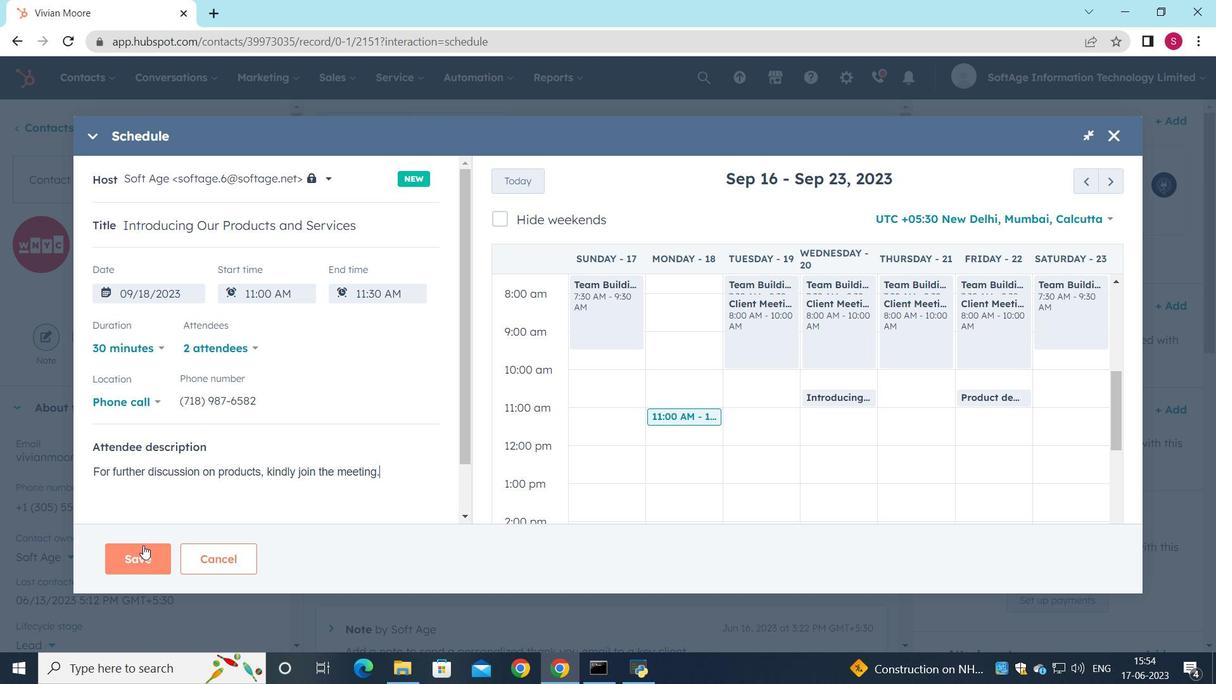 
Action: Mouse moved to (327, 404)
Screenshot: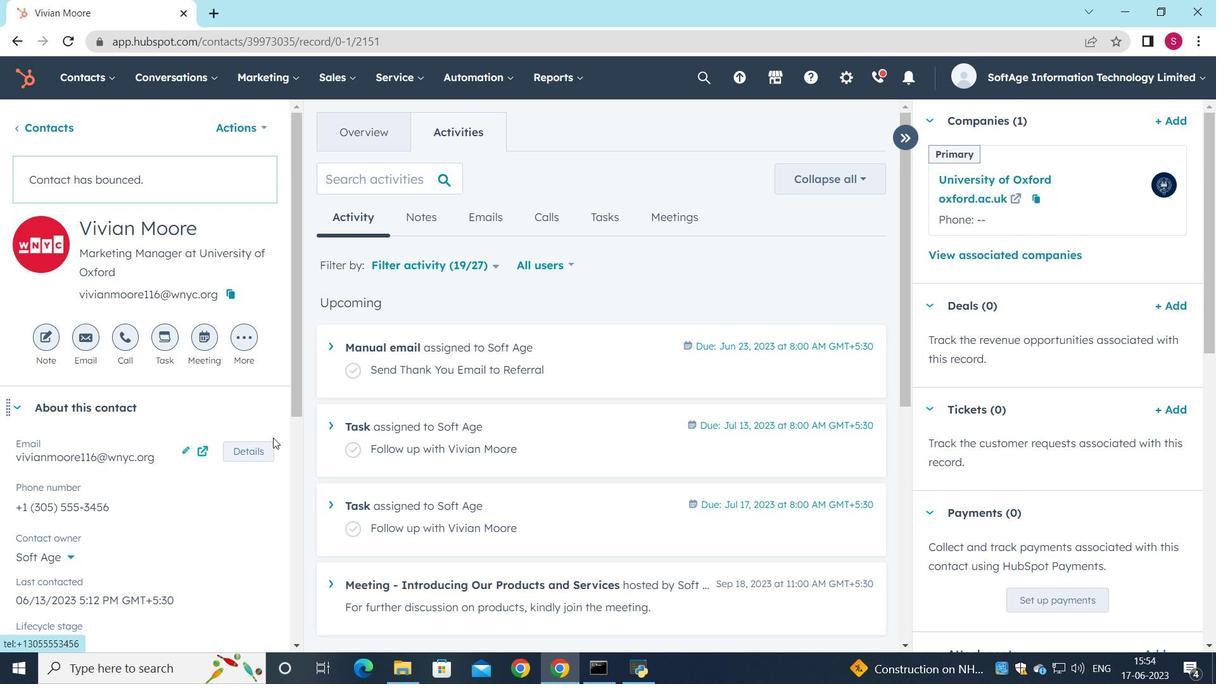 
